 Task: Create a due date automation trigger when advanced on, on the tuesday of the week before a card is due add content with a name or a description not ending with resume at 11:00 AM.
Action: Mouse moved to (946, 299)
Screenshot: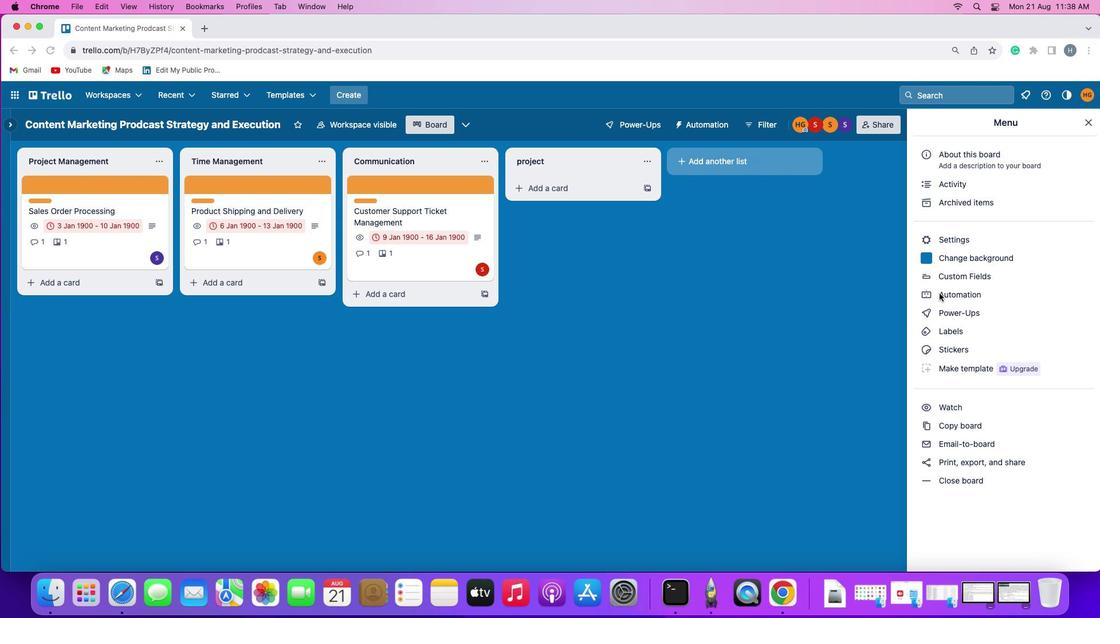 
Action: Mouse pressed left at (946, 299)
Screenshot: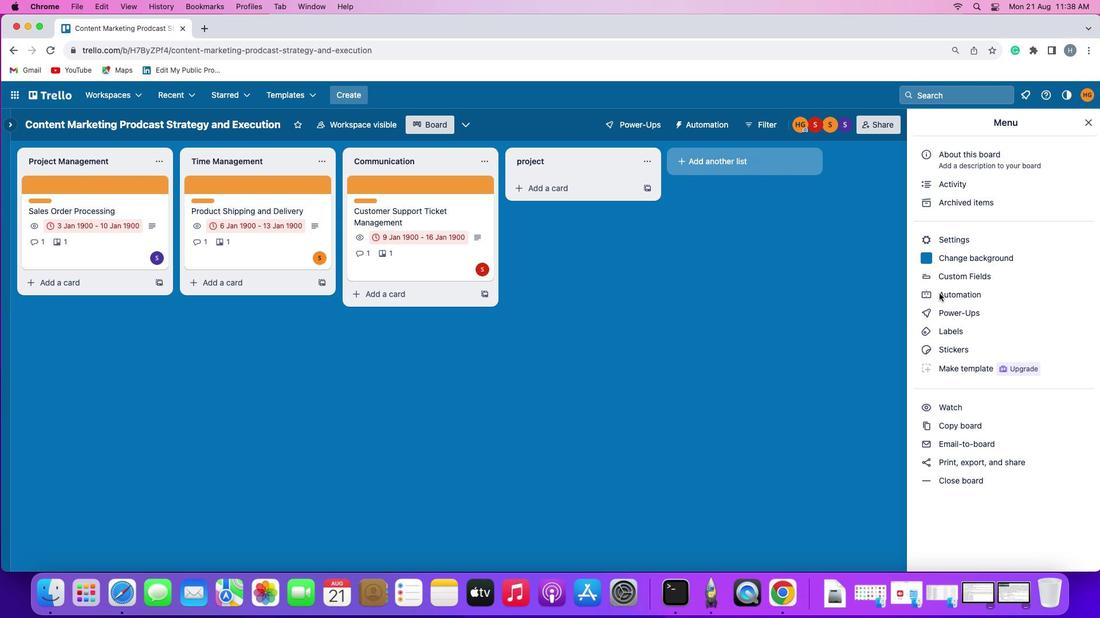 
Action: Mouse pressed left at (946, 299)
Screenshot: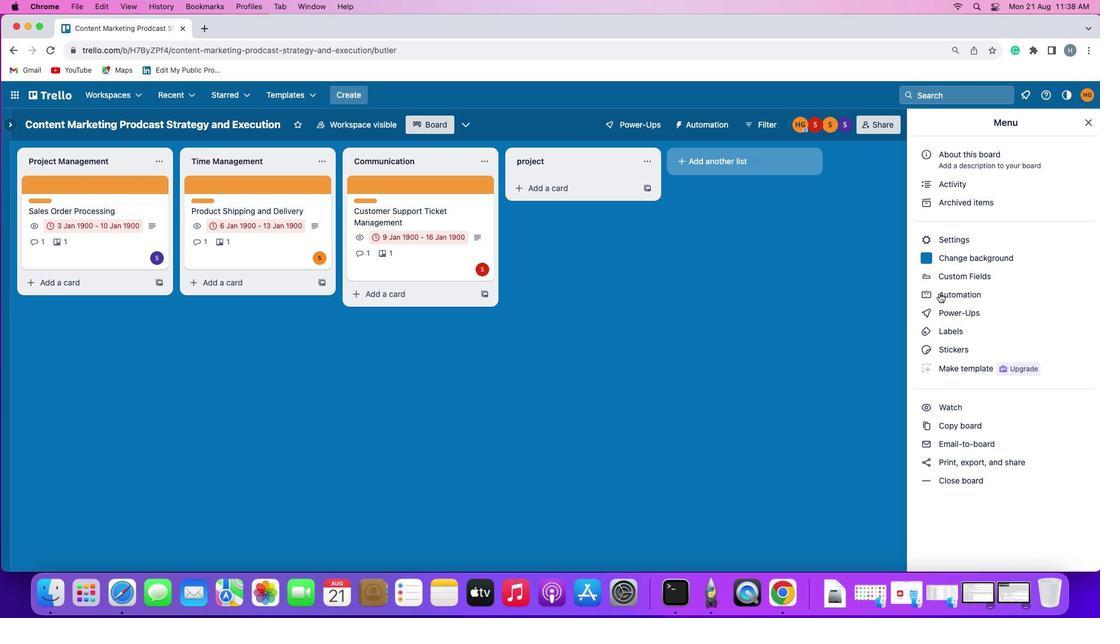 
Action: Mouse moved to (80, 281)
Screenshot: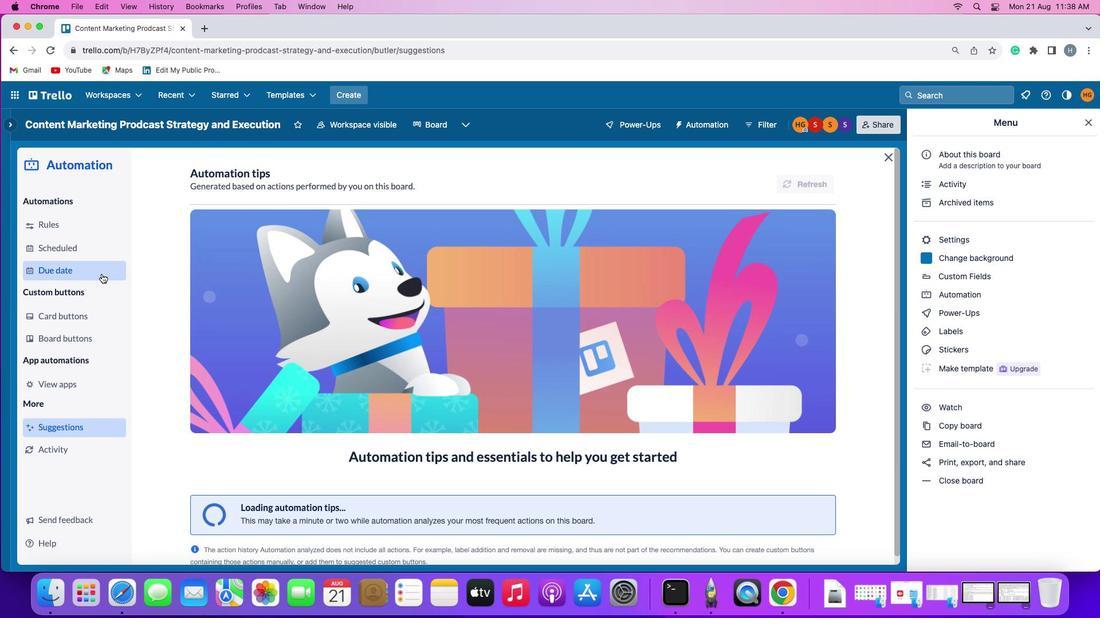 
Action: Mouse pressed left at (80, 281)
Screenshot: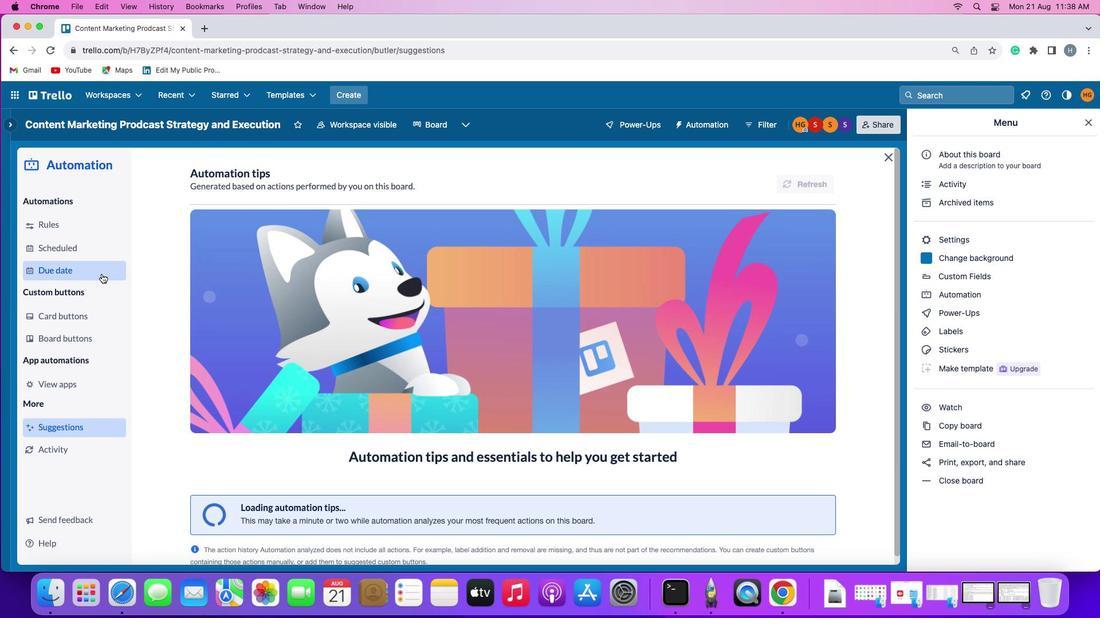 
Action: Mouse moved to (770, 193)
Screenshot: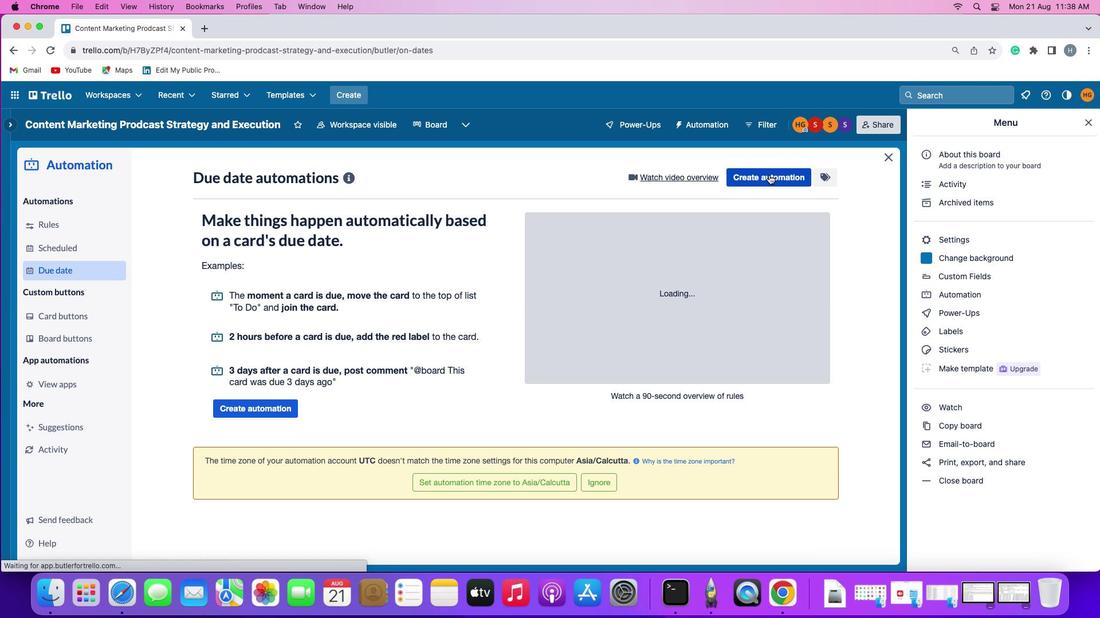 
Action: Mouse pressed left at (770, 193)
Screenshot: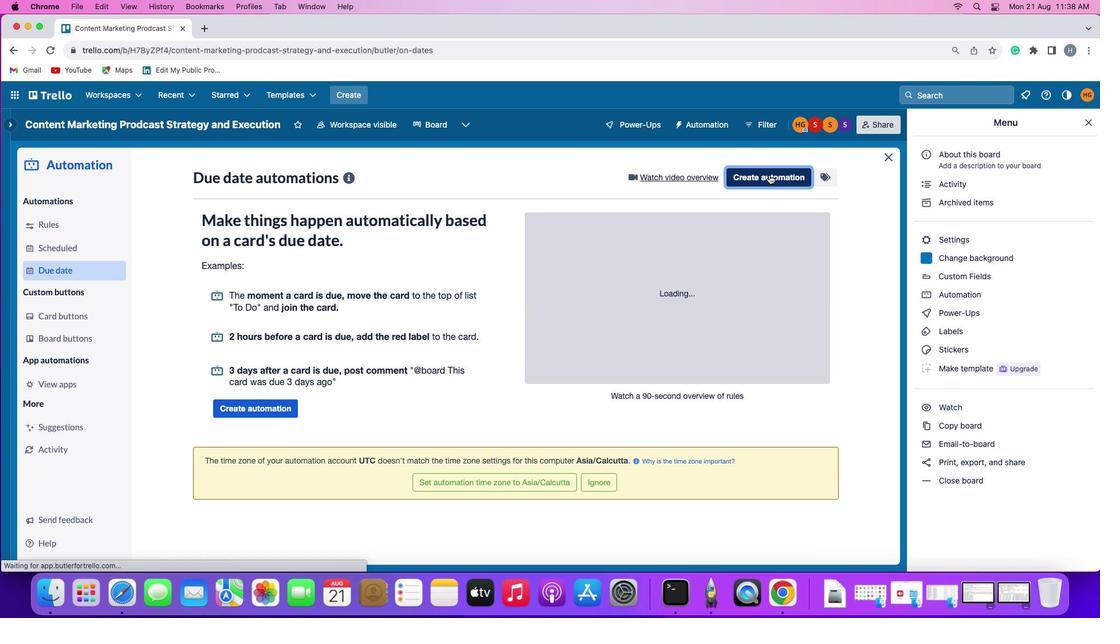 
Action: Mouse moved to (202, 287)
Screenshot: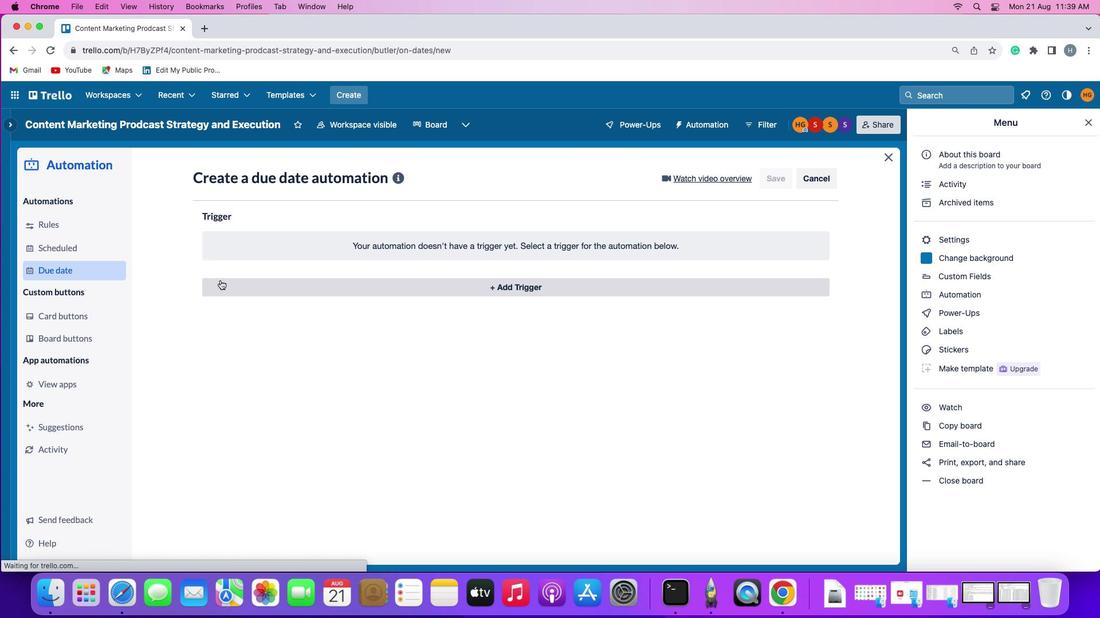 
Action: Mouse pressed left at (202, 287)
Screenshot: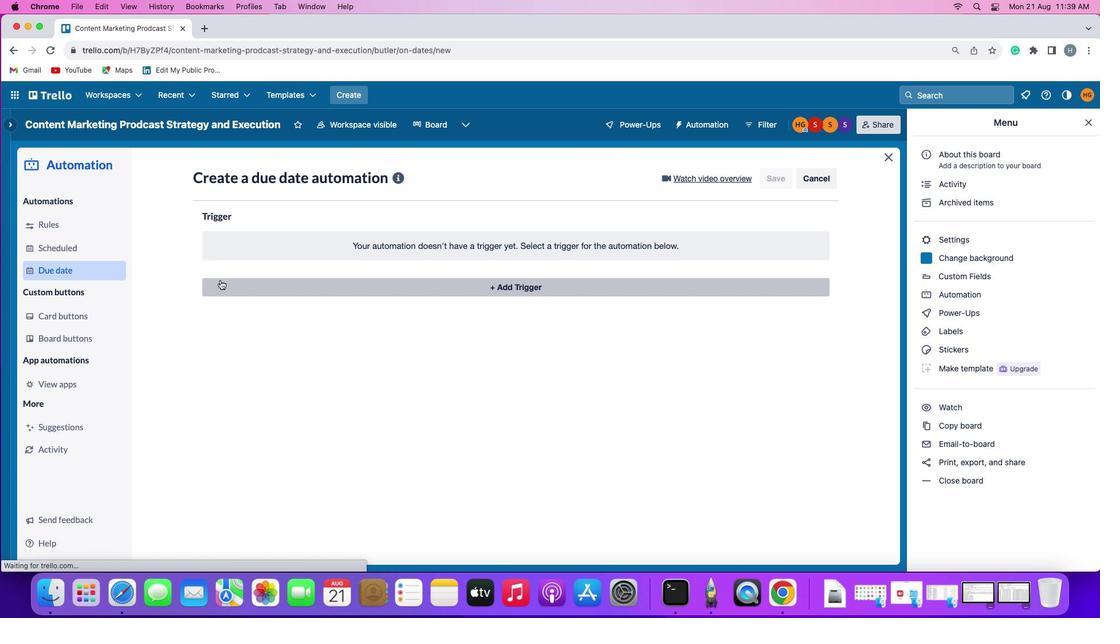
Action: Mouse moved to (242, 481)
Screenshot: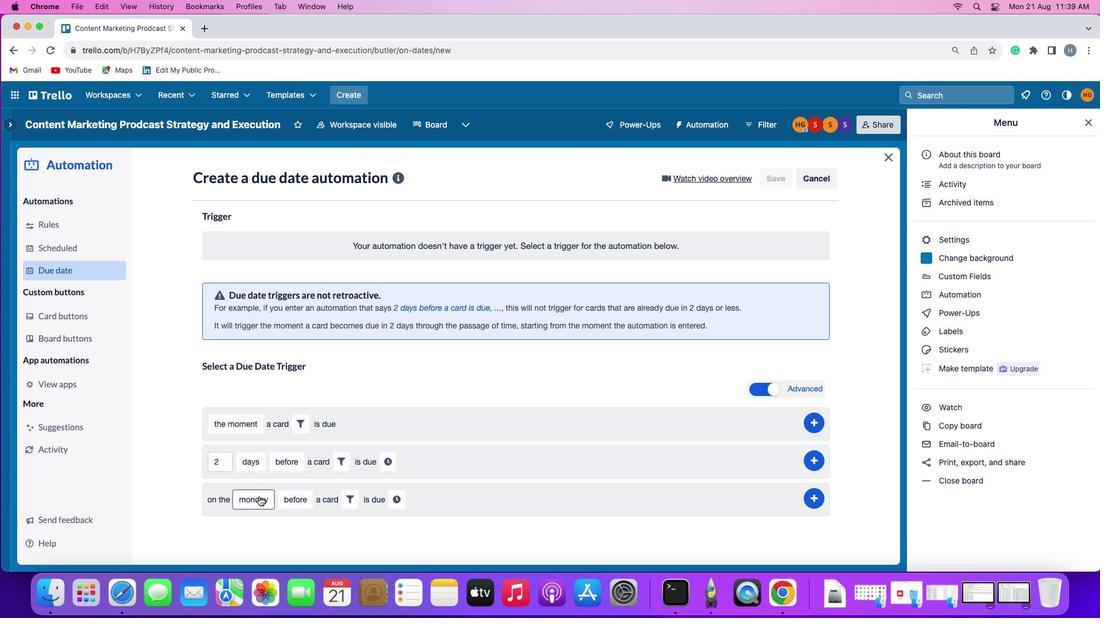 
Action: Mouse pressed left at (242, 481)
Screenshot: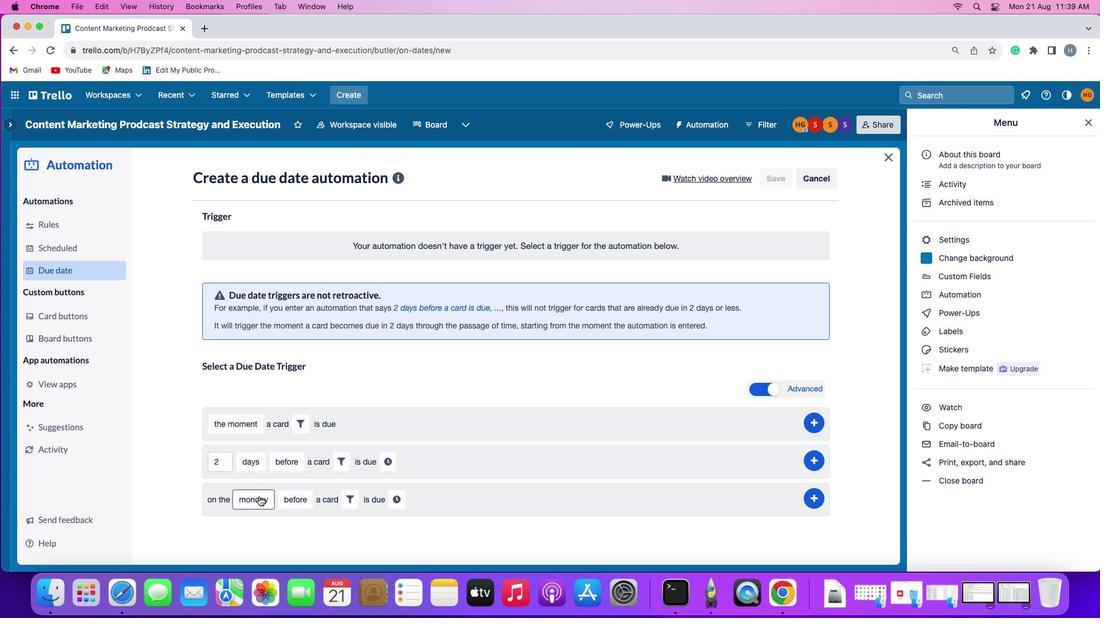 
Action: Mouse moved to (258, 365)
Screenshot: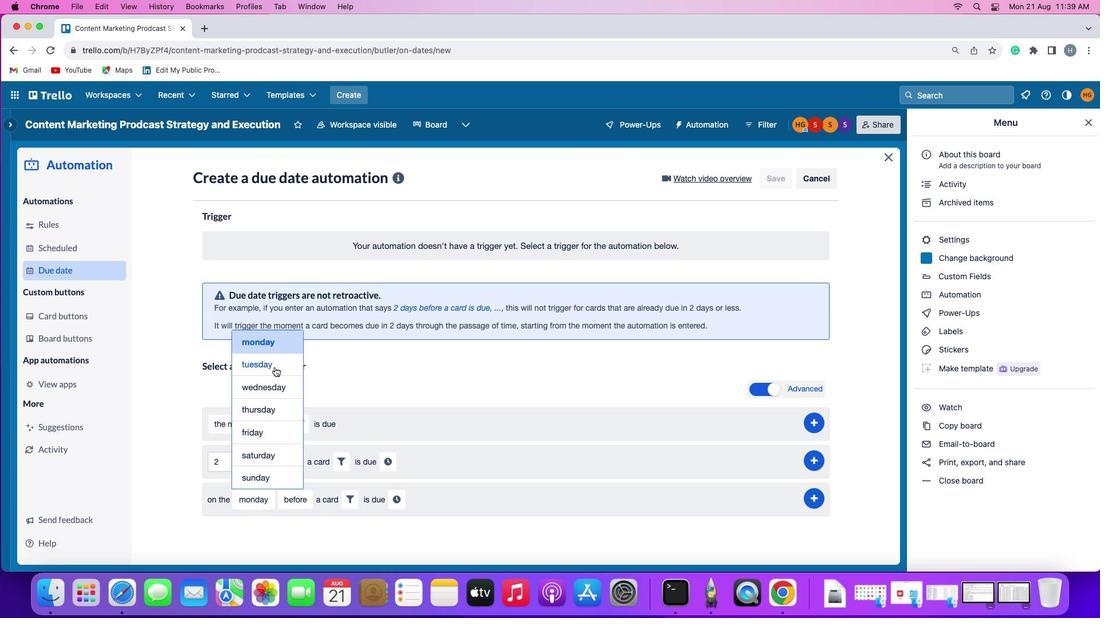 
Action: Mouse pressed left at (258, 365)
Screenshot: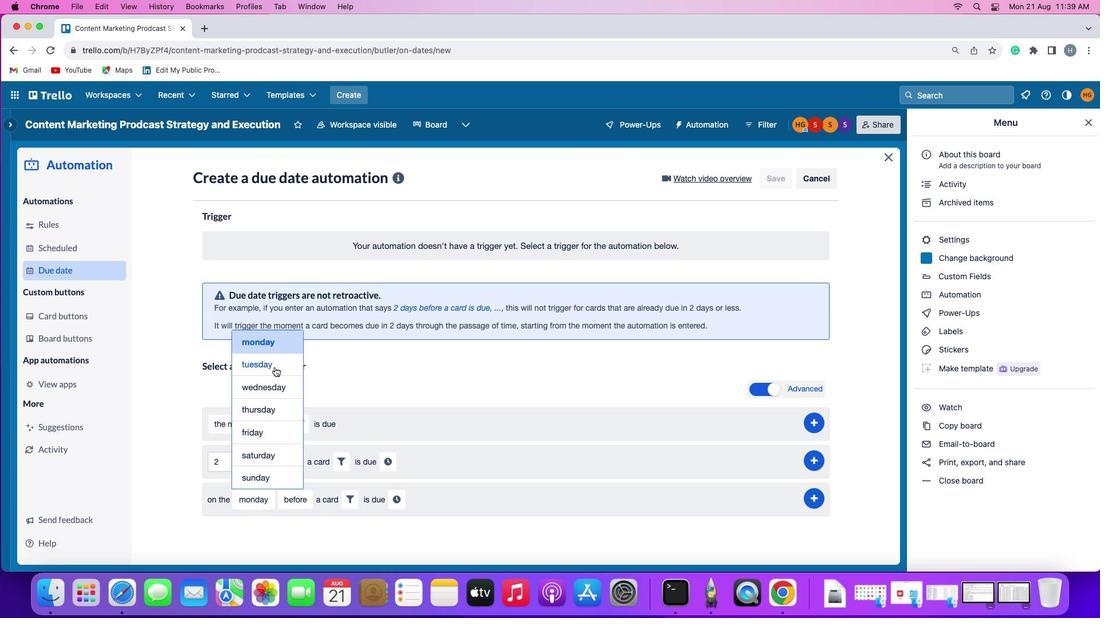 
Action: Mouse moved to (284, 491)
Screenshot: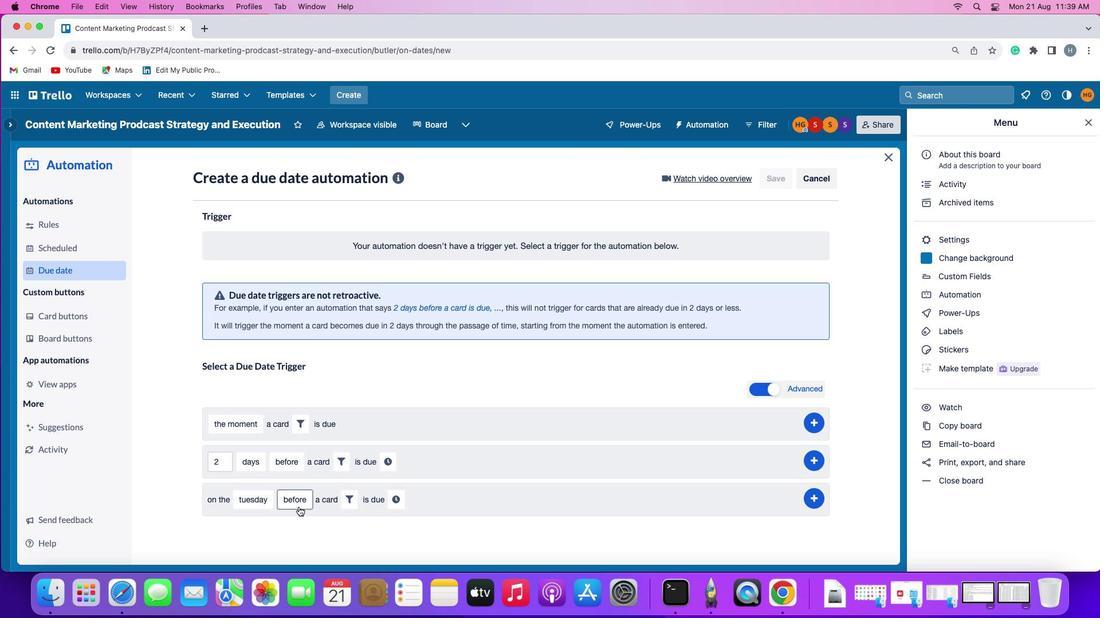 
Action: Mouse pressed left at (284, 491)
Screenshot: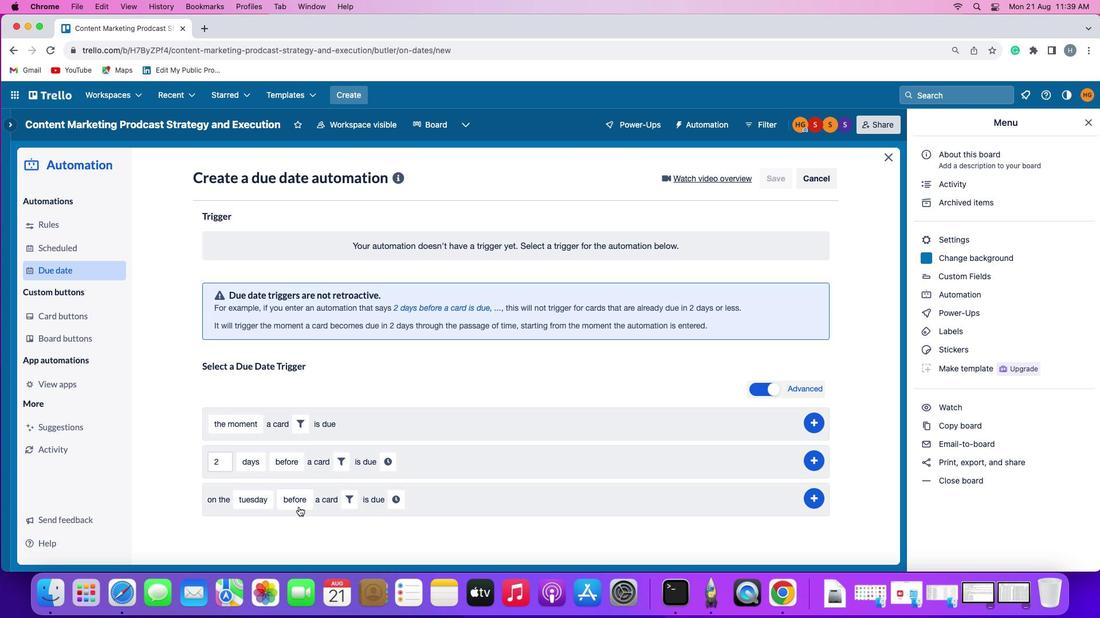 
Action: Mouse moved to (291, 466)
Screenshot: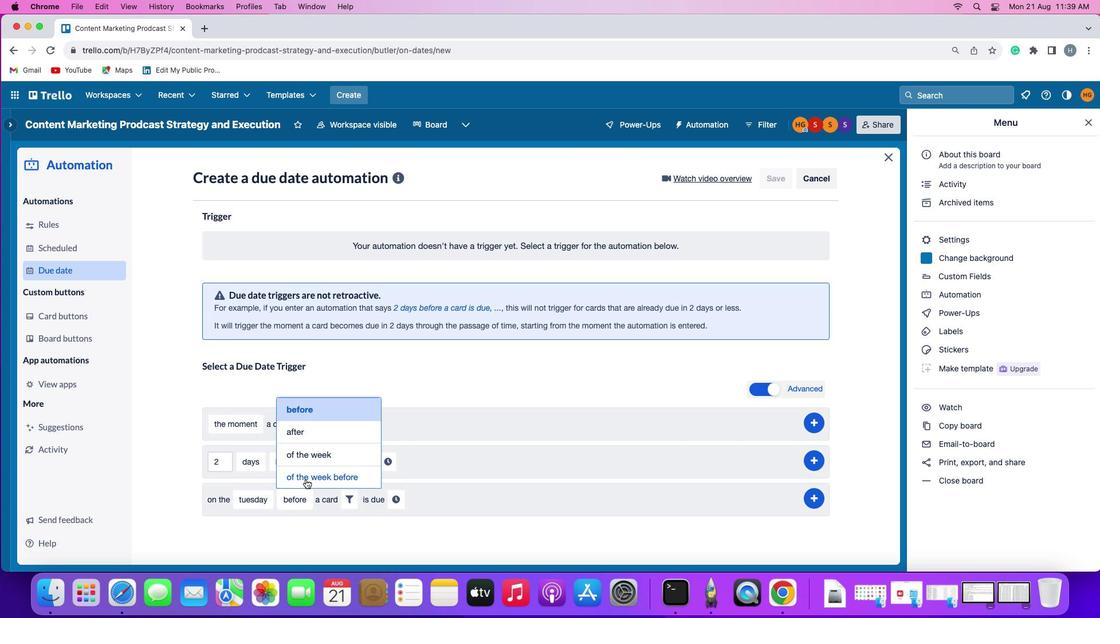 
Action: Mouse pressed left at (291, 466)
Screenshot: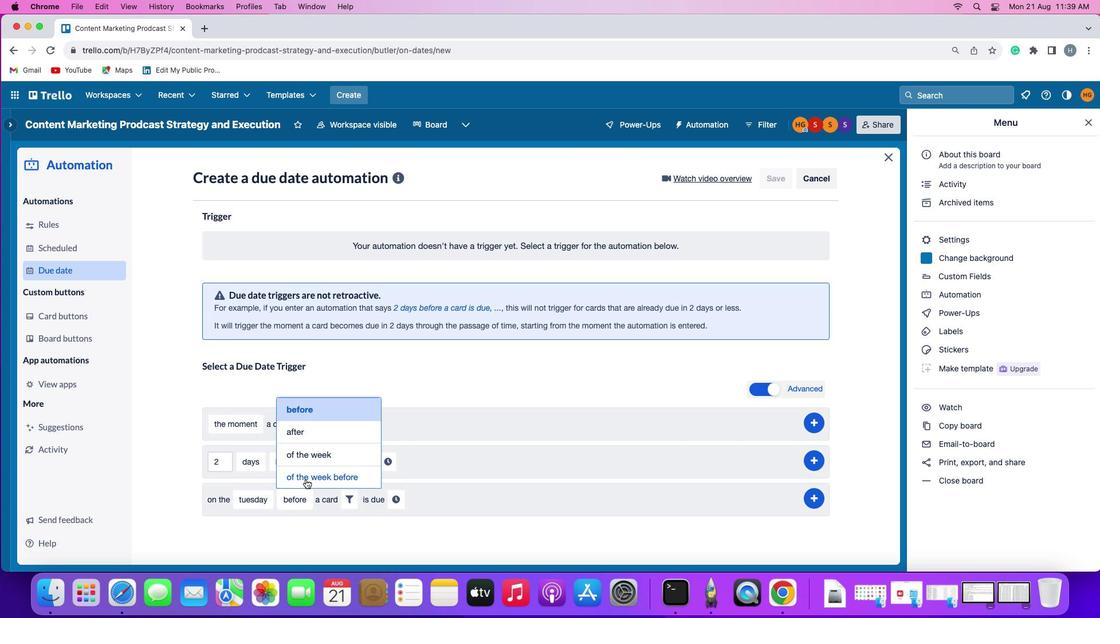
Action: Mouse moved to (378, 483)
Screenshot: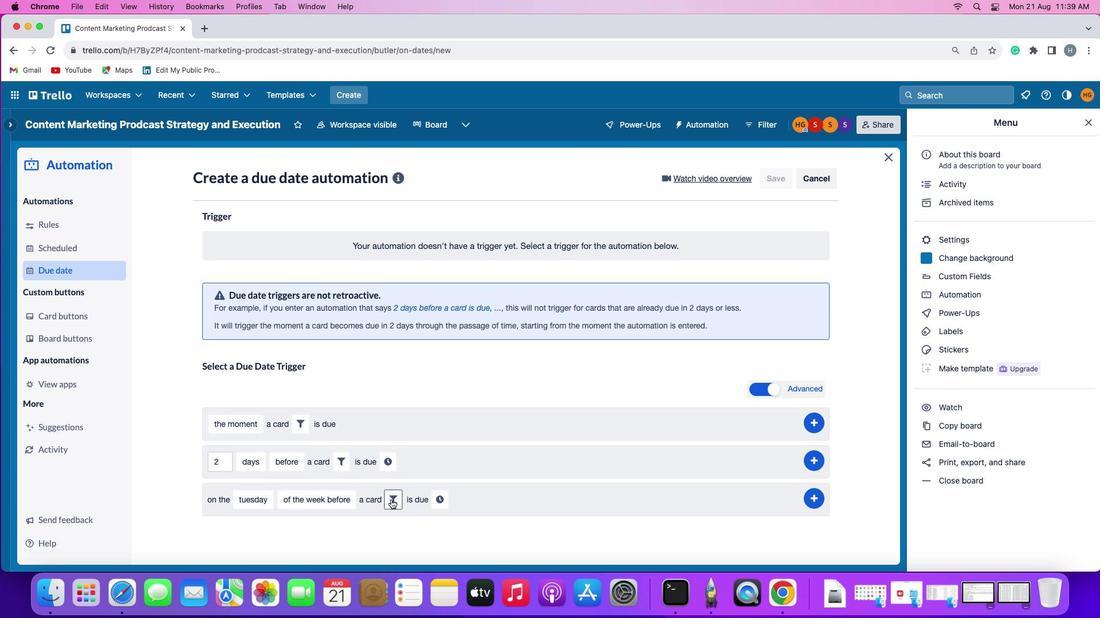 
Action: Mouse pressed left at (378, 483)
Screenshot: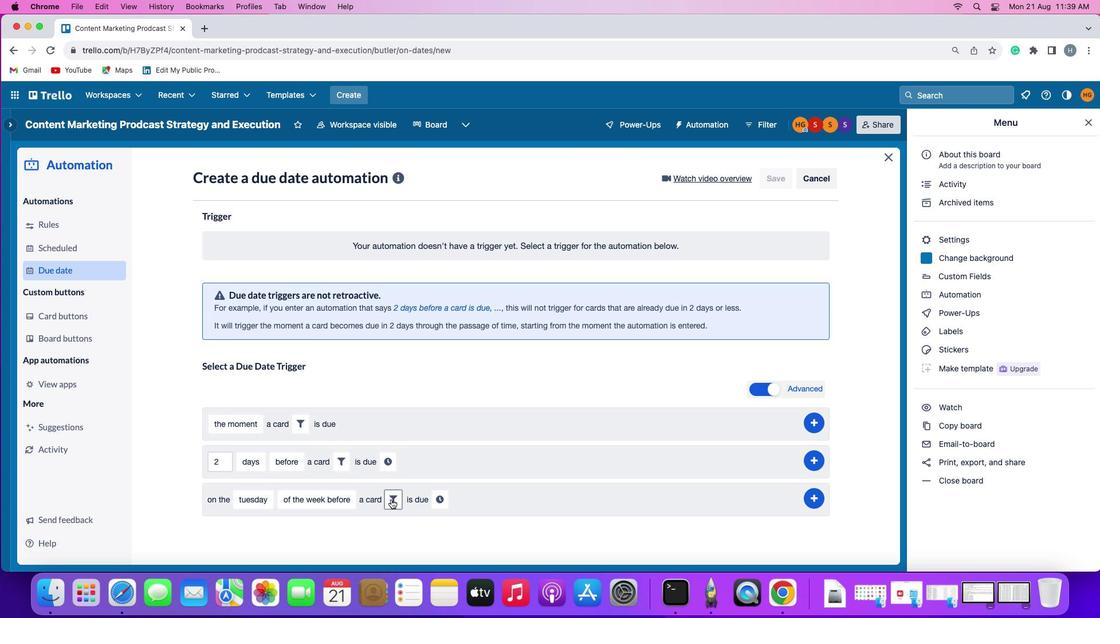 
Action: Mouse moved to (531, 515)
Screenshot: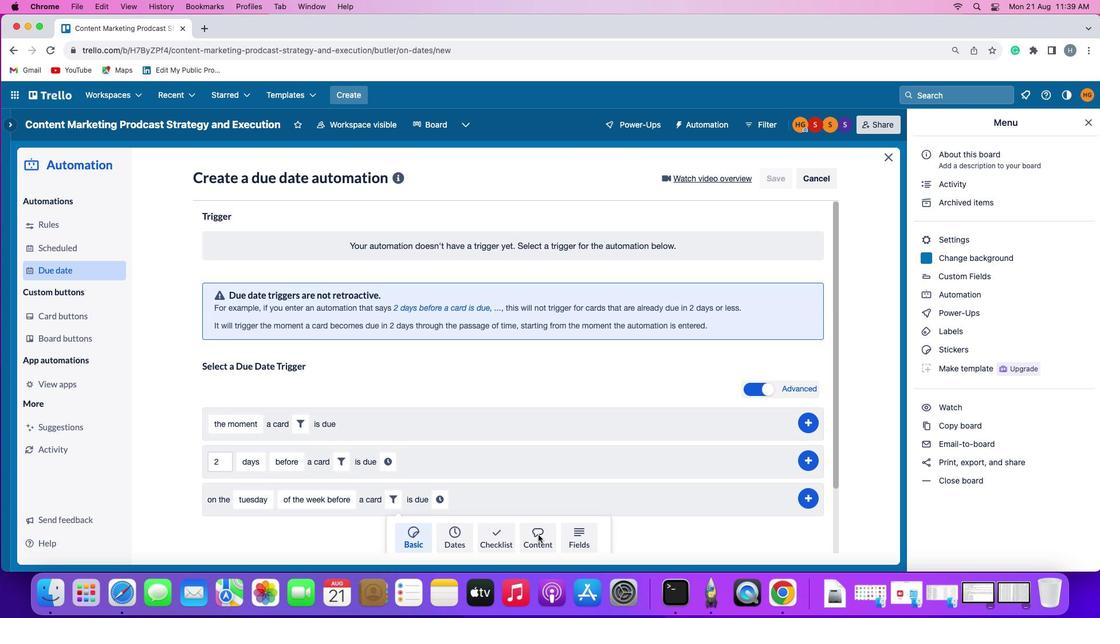 
Action: Mouse pressed left at (531, 515)
Screenshot: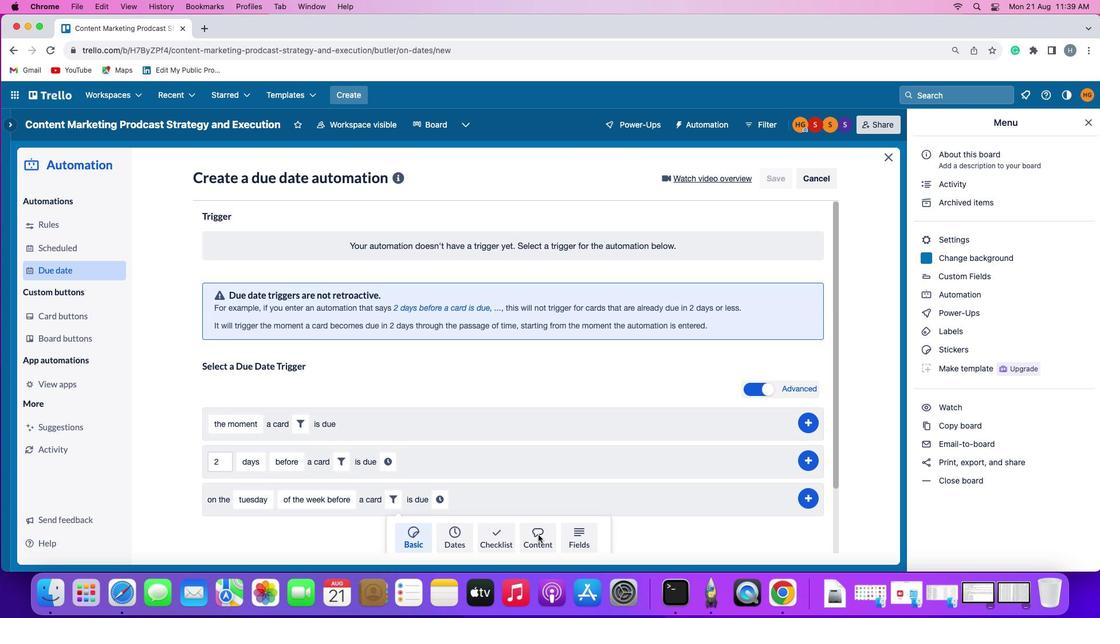 
Action: Mouse moved to (288, 512)
Screenshot: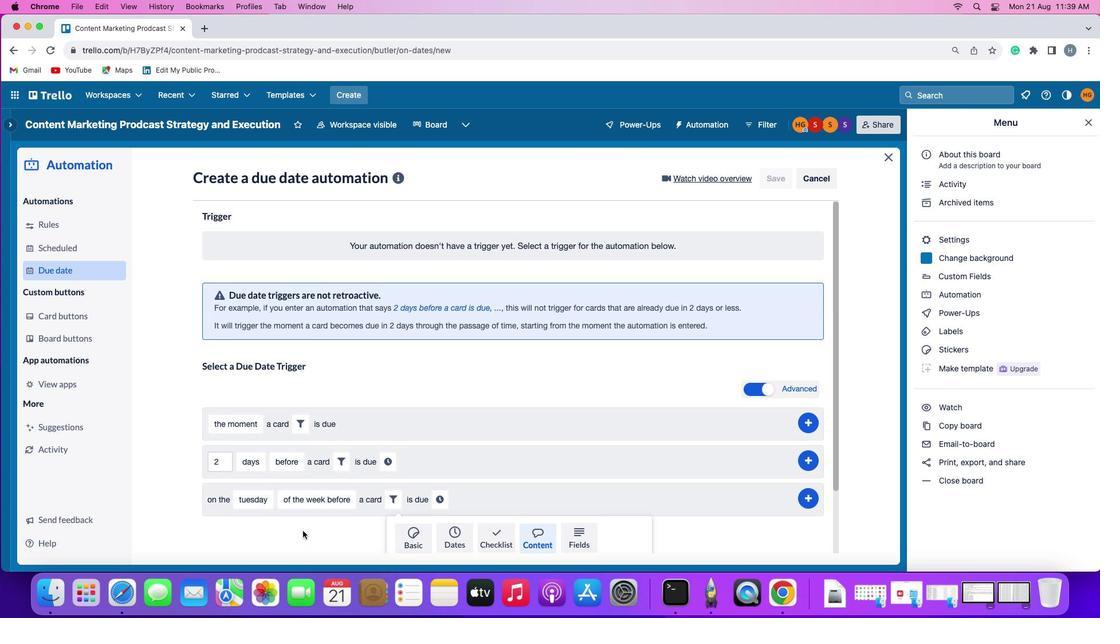 
Action: Mouse scrolled (288, 512) with delta (-24, 36)
Screenshot: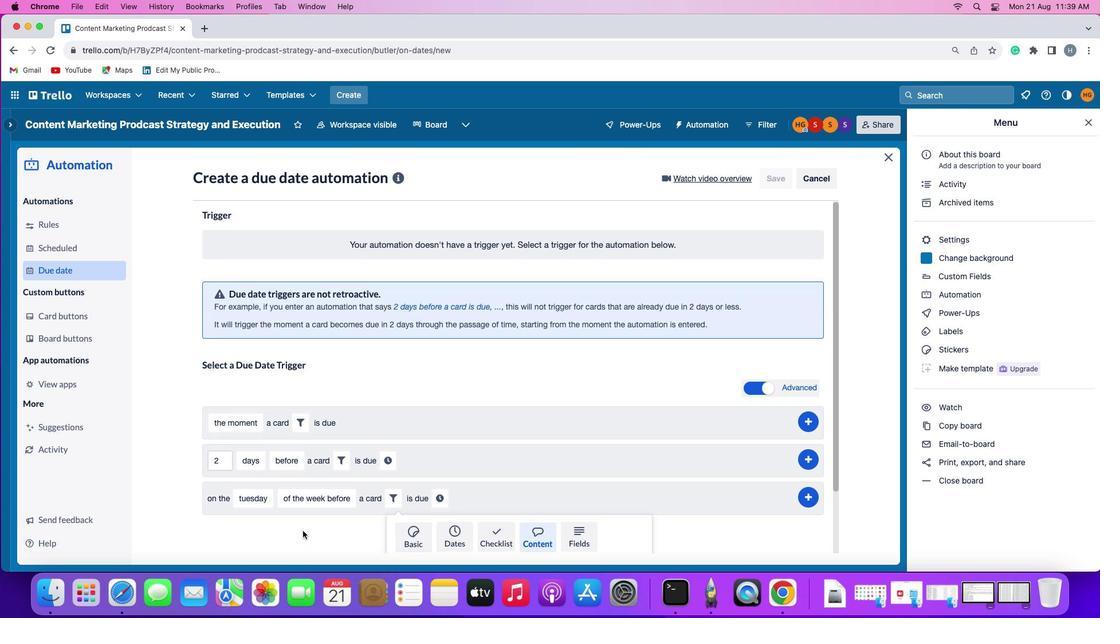 
Action: Mouse scrolled (288, 512) with delta (-24, 36)
Screenshot: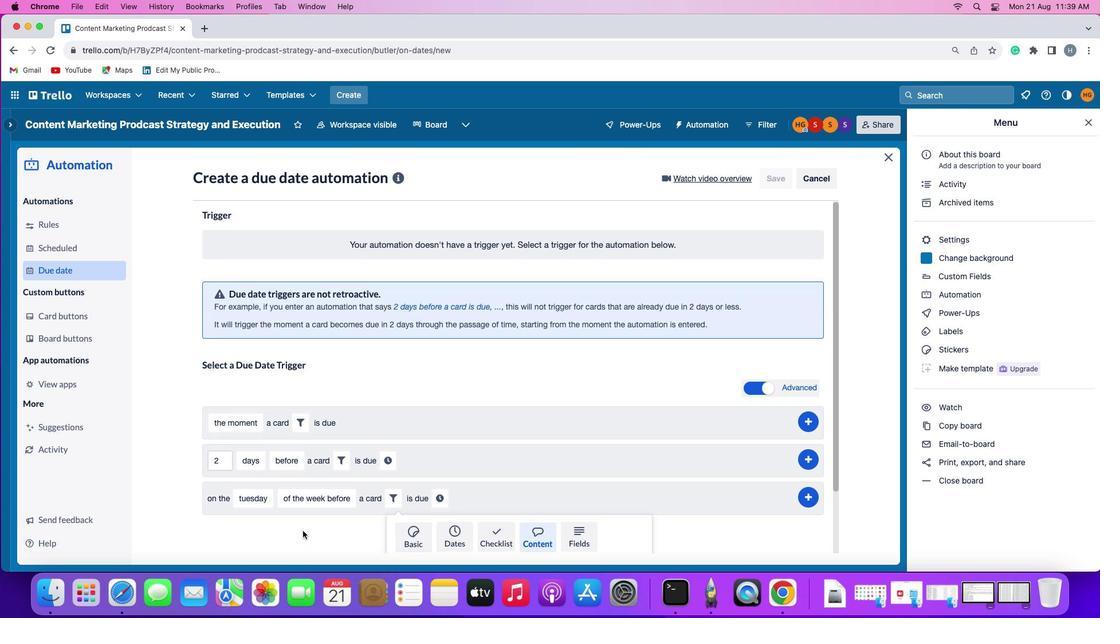 
Action: Mouse scrolled (288, 512) with delta (-24, 34)
Screenshot: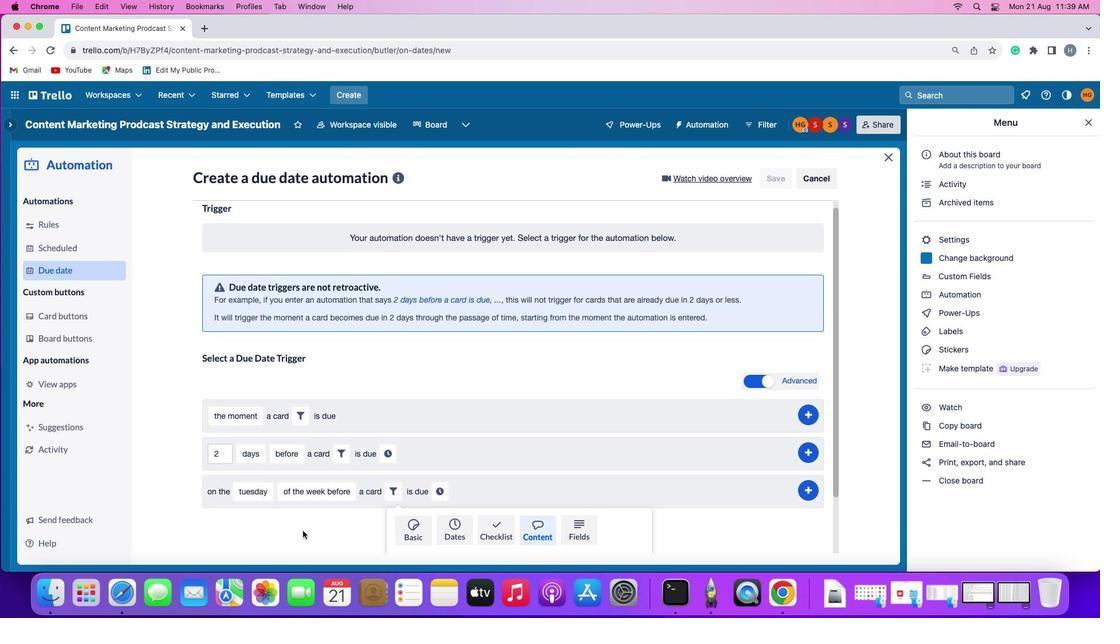 
Action: Mouse scrolled (288, 512) with delta (-24, 34)
Screenshot: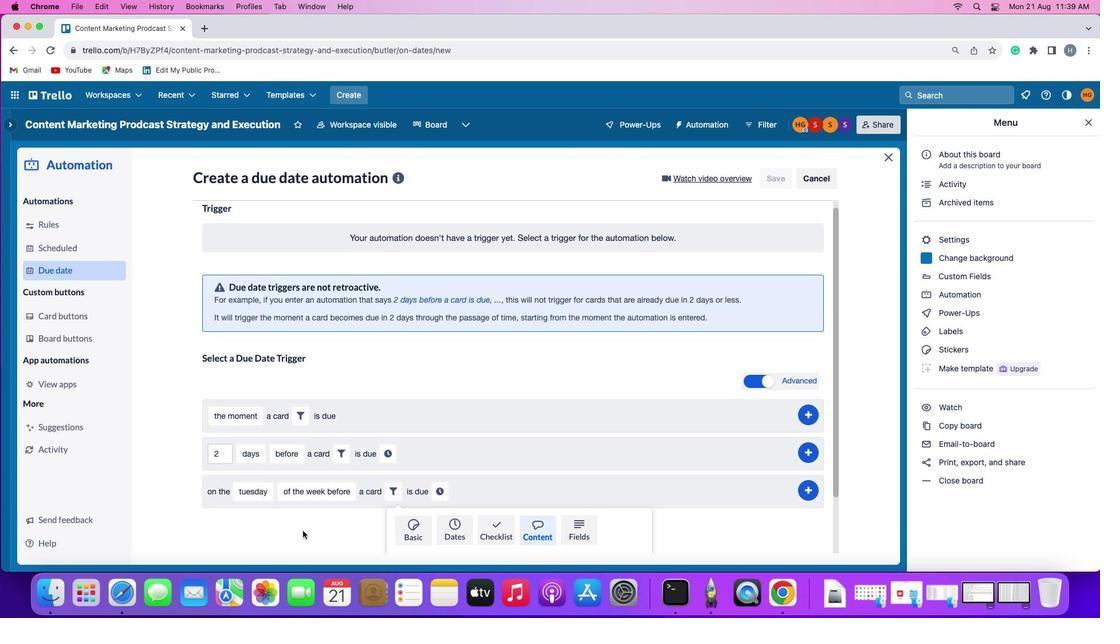 
Action: Mouse scrolled (288, 512) with delta (-24, 33)
Screenshot: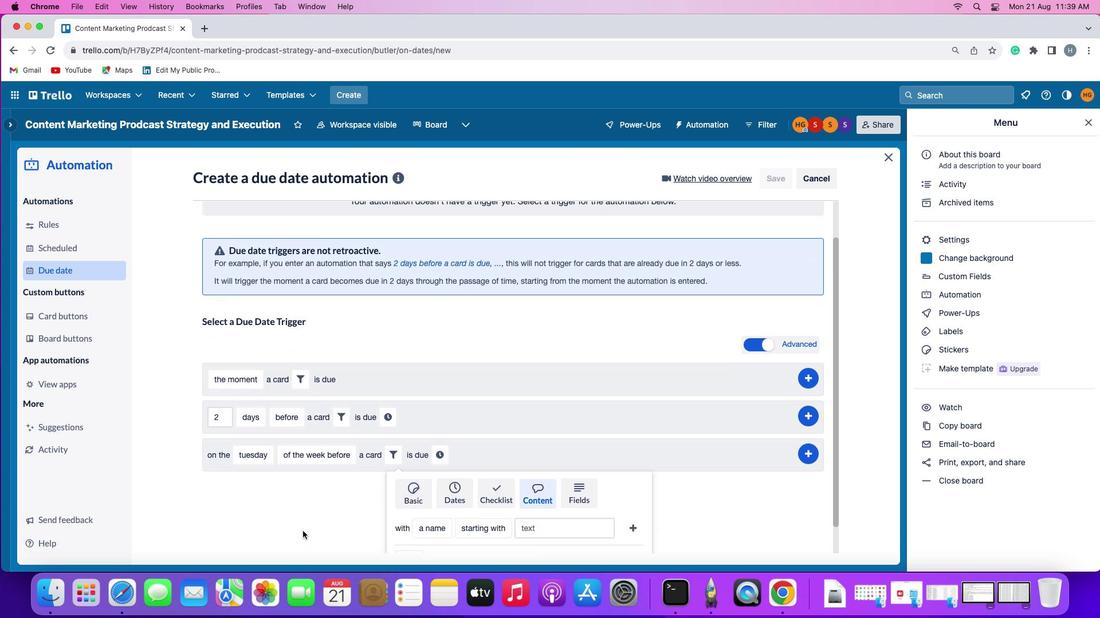 
Action: Mouse moved to (419, 482)
Screenshot: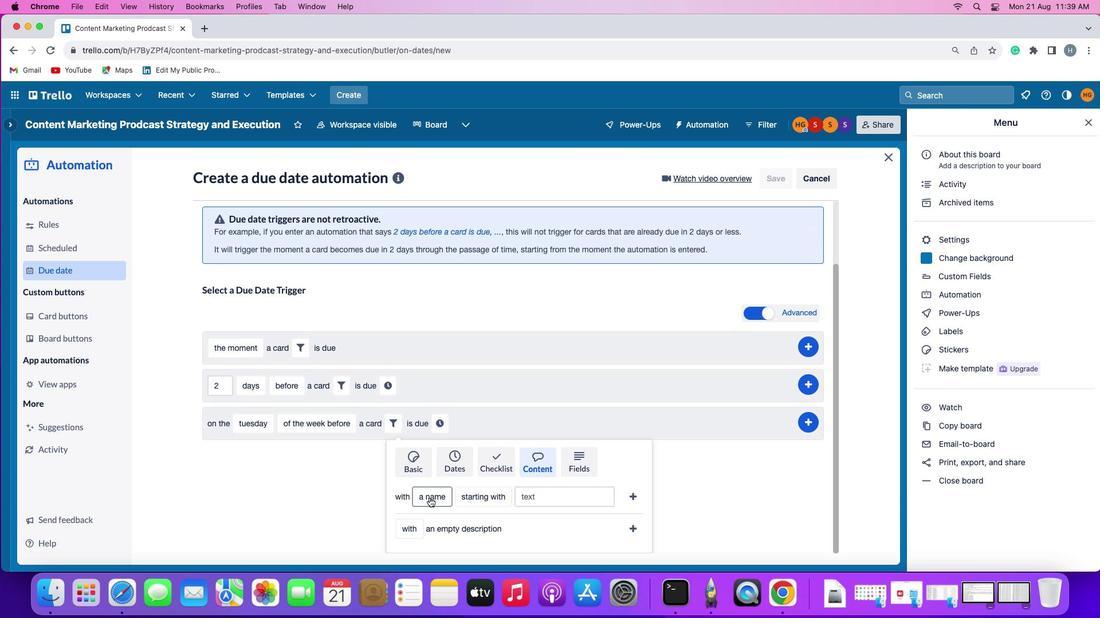 
Action: Mouse pressed left at (419, 482)
Screenshot: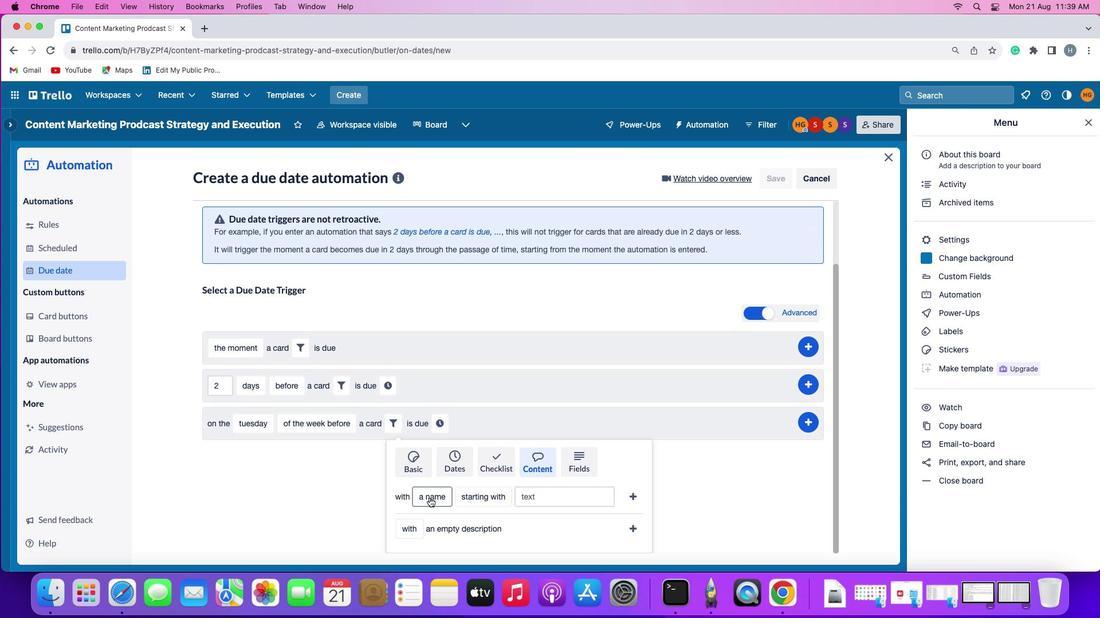 
Action: Mouse moved to (424, 465)
Screenshot: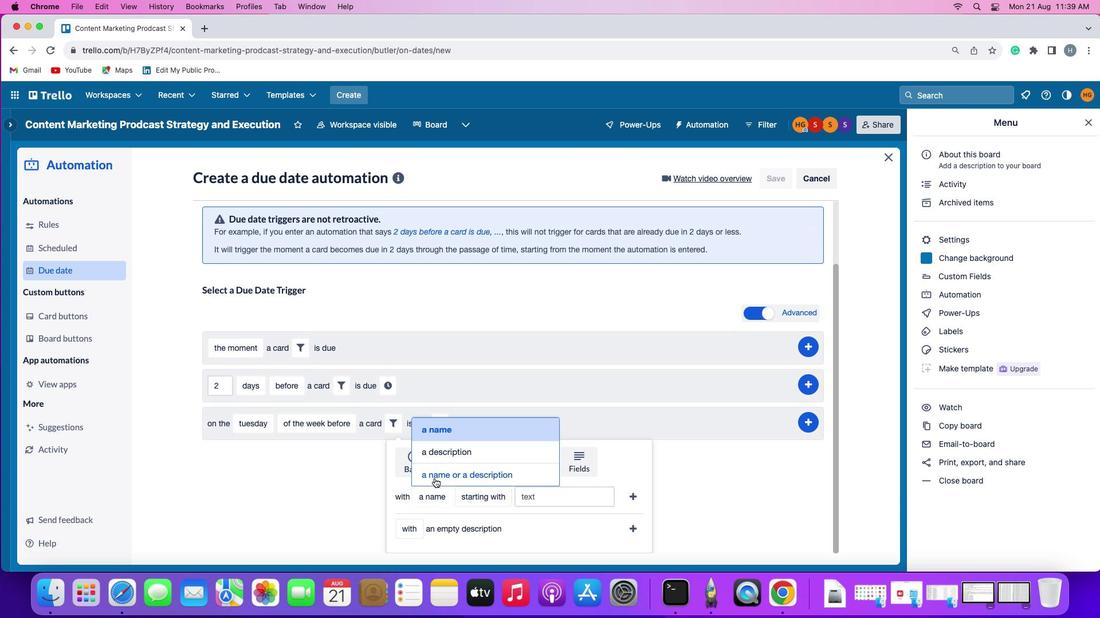 
Action: Mouse pressed left at (424, 465)
Screenshot: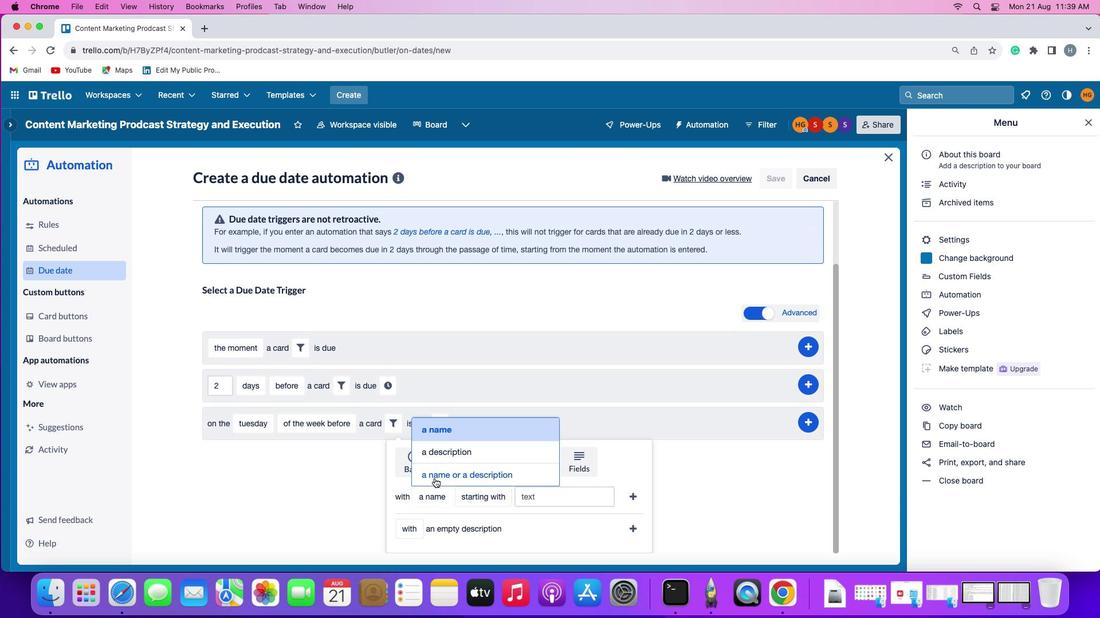 
Action: Mouse moved to (516, 482)
Screenshot: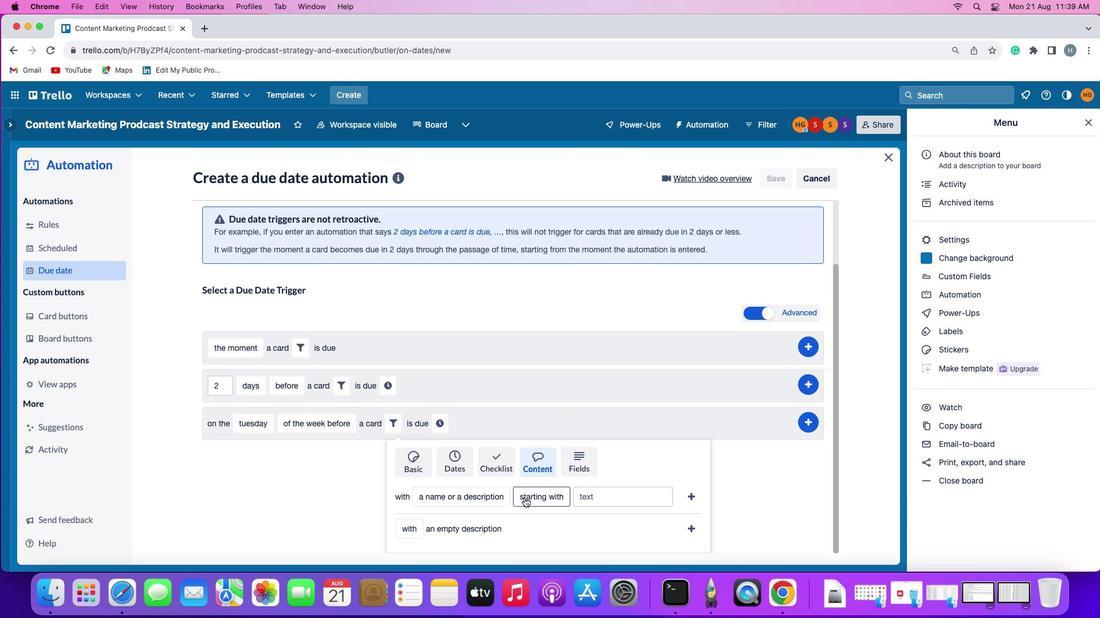 
Action: Mouse pressed left at (516, 482)
Screenshot: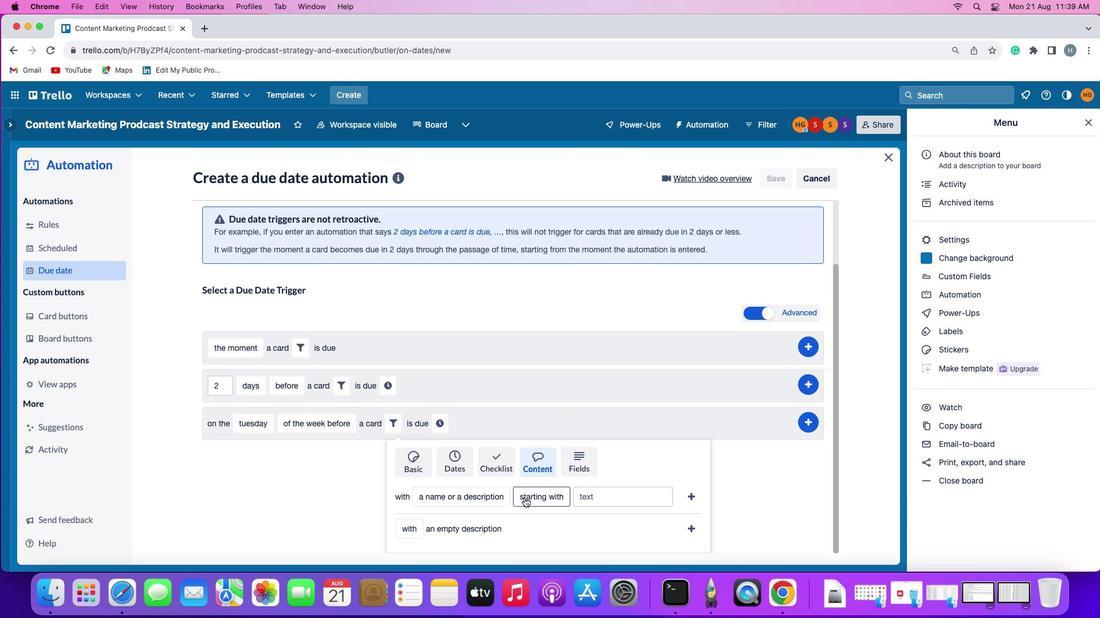 
Action: Mouse moved to (533, 439)
Screenshot: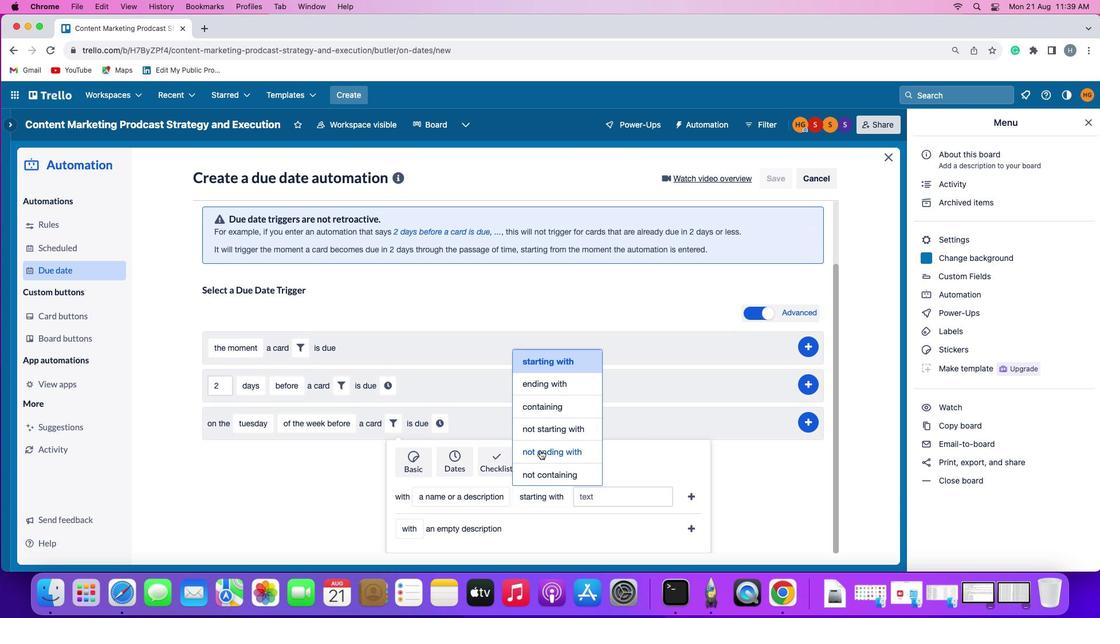 
Action: Mouse pressed left at (533, 439)
Screenshot: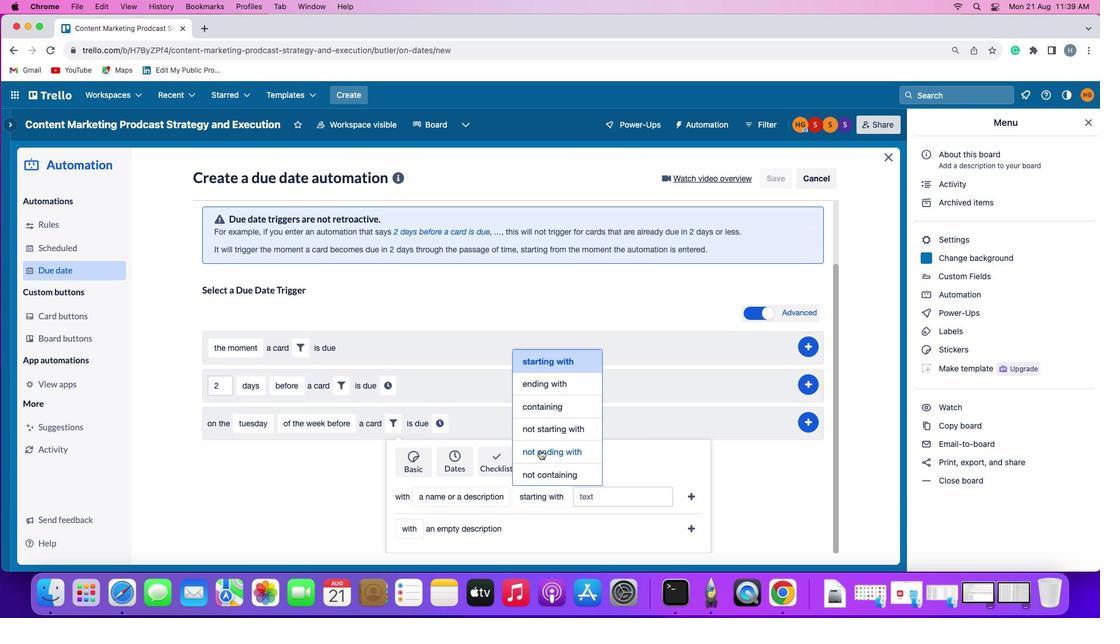 
Action: Mouse moved to (605, 478)
Screenshot: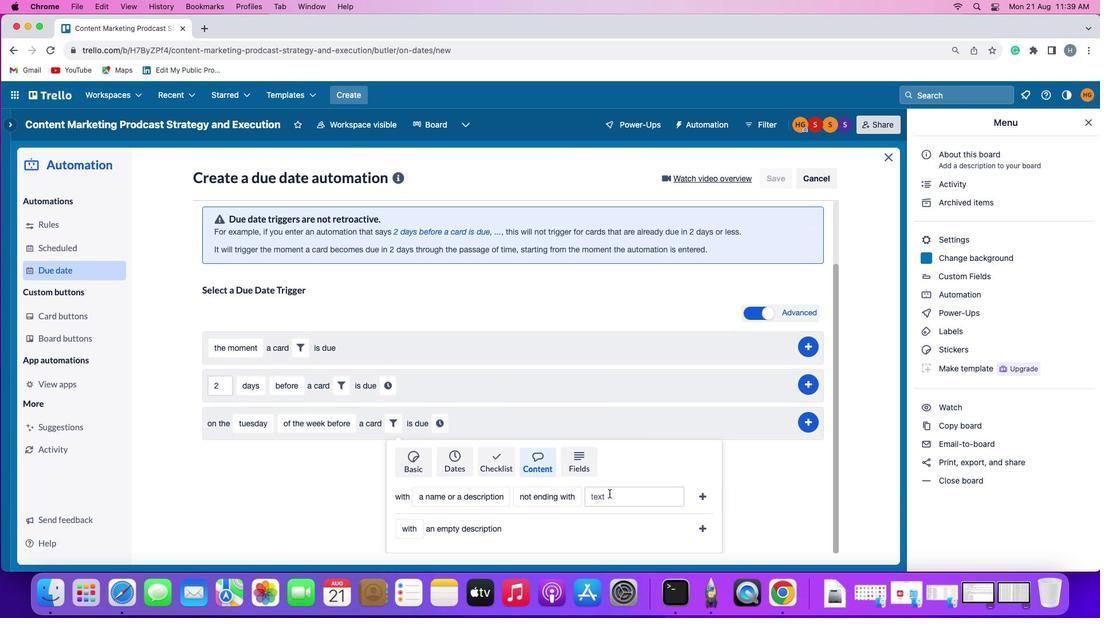 
Action: Mouse pressed left at (605, 478)
Screenshot: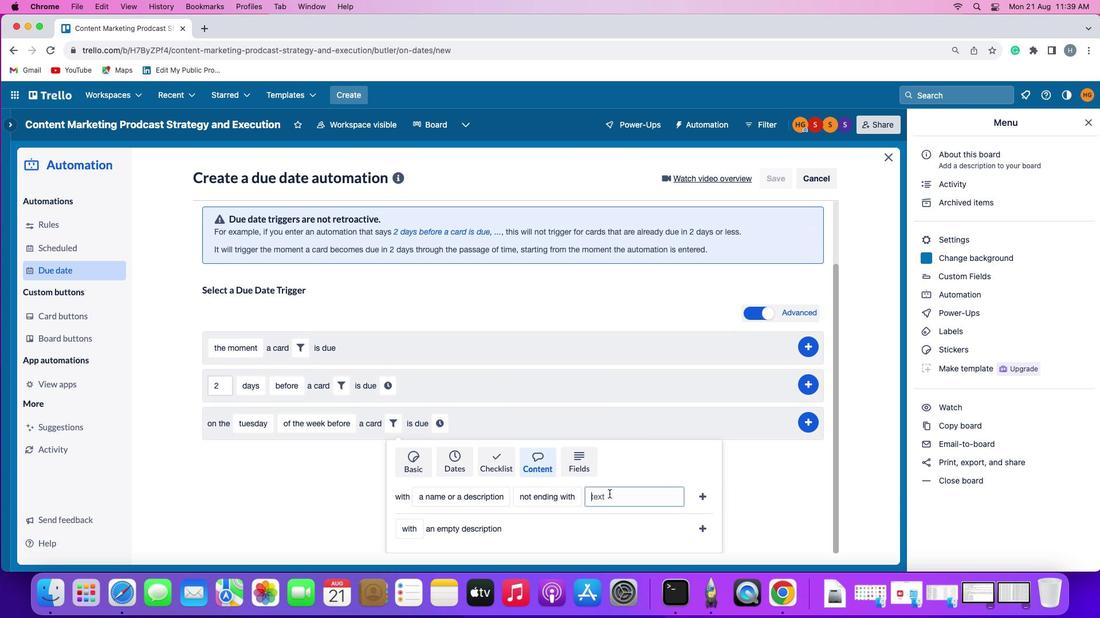
Action: Mouse moved to (531, 523)
Screenshot: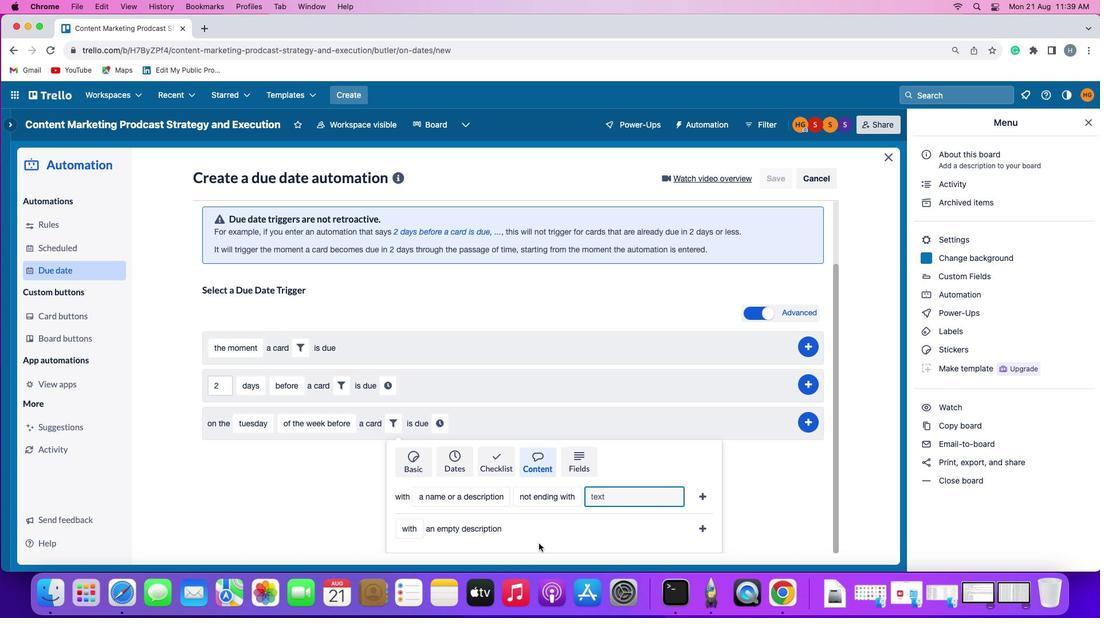 
Action: Key pressed 'r''e''s''u''m''e'
Screenshot: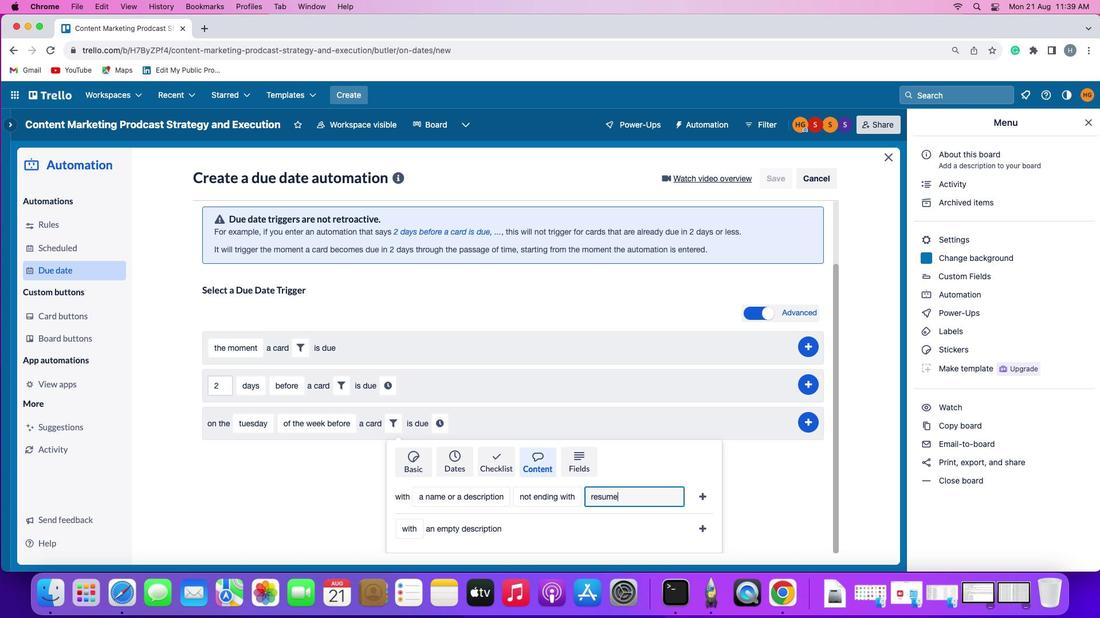 
Action: Mouse moved to (696, 476)
Screenshot: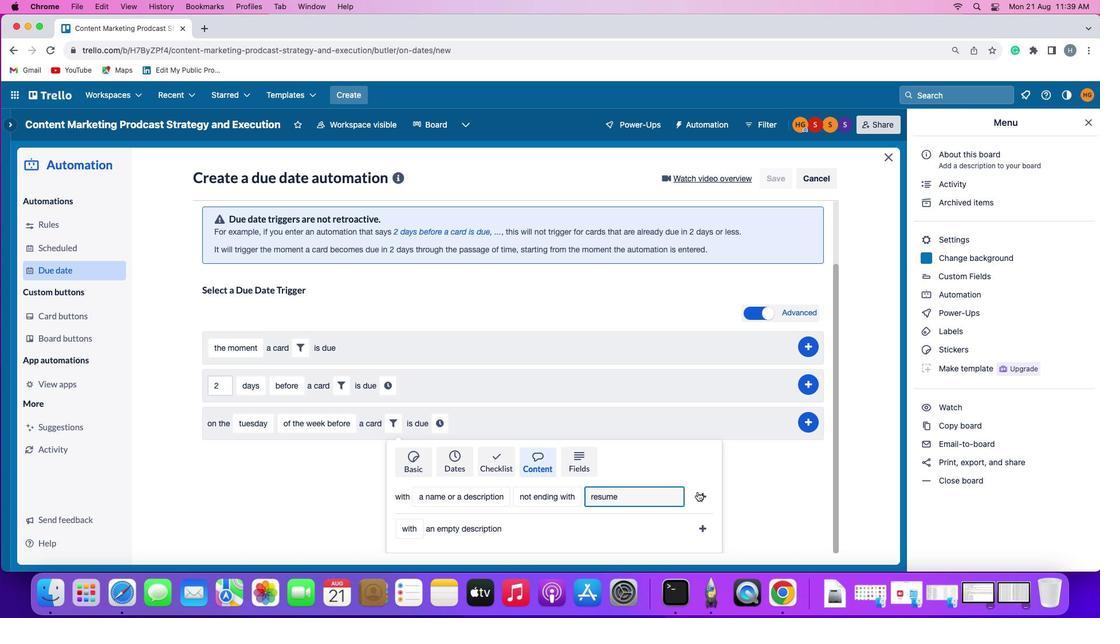 
Action: Mouse pressed left at (696, 476)
Screenshot: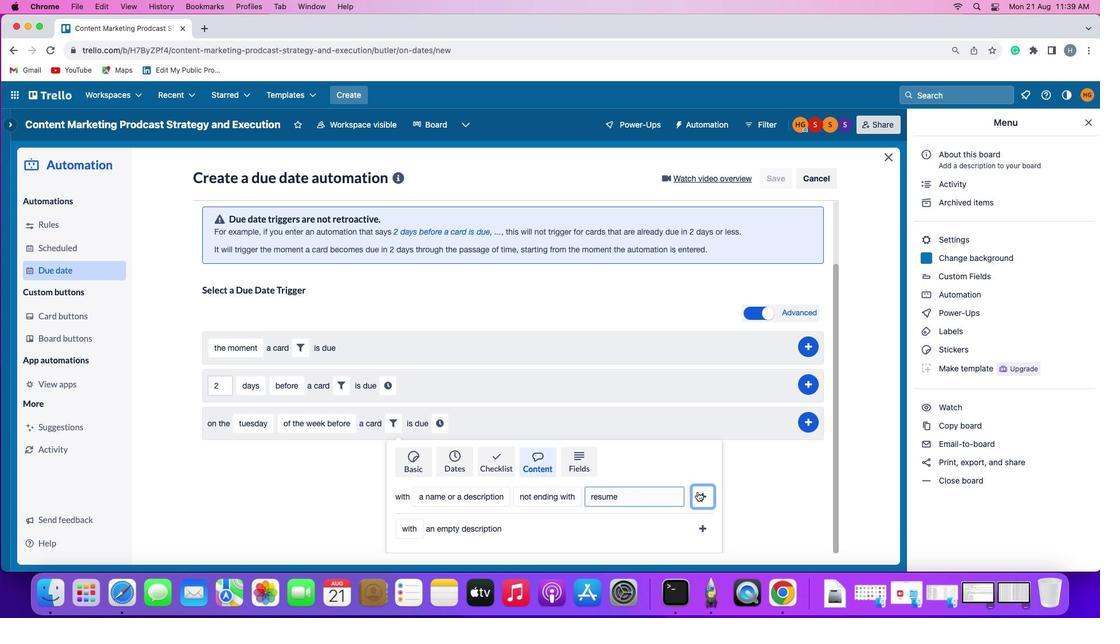 
Action: Mouse moved to (662, 481)
Screenshot: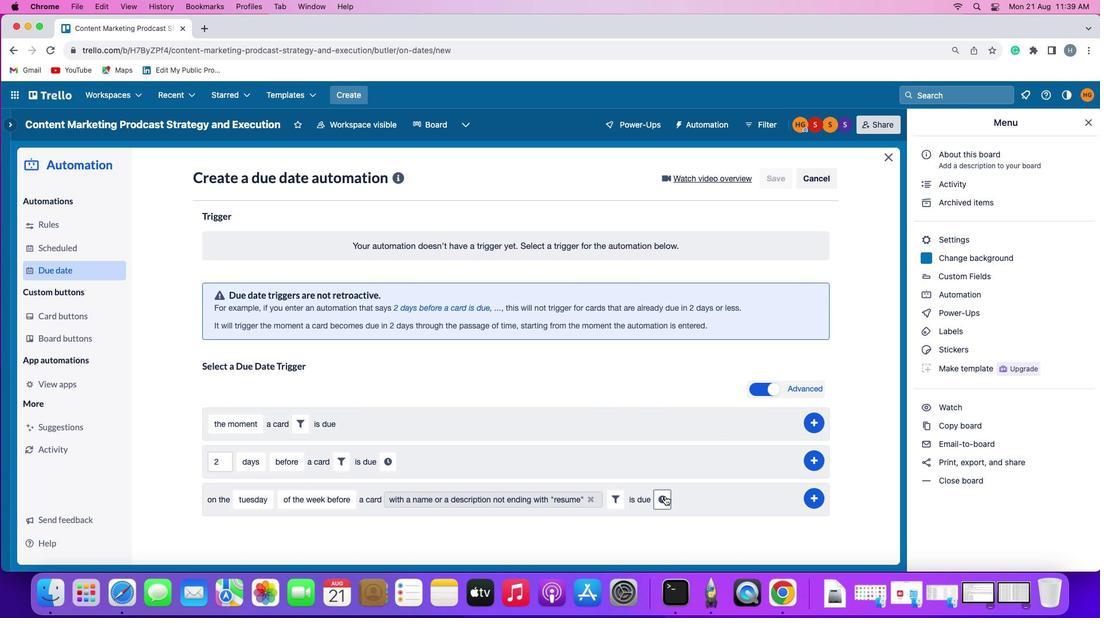 
Action: Mouse pressed left at (662, 481)
Screenshot: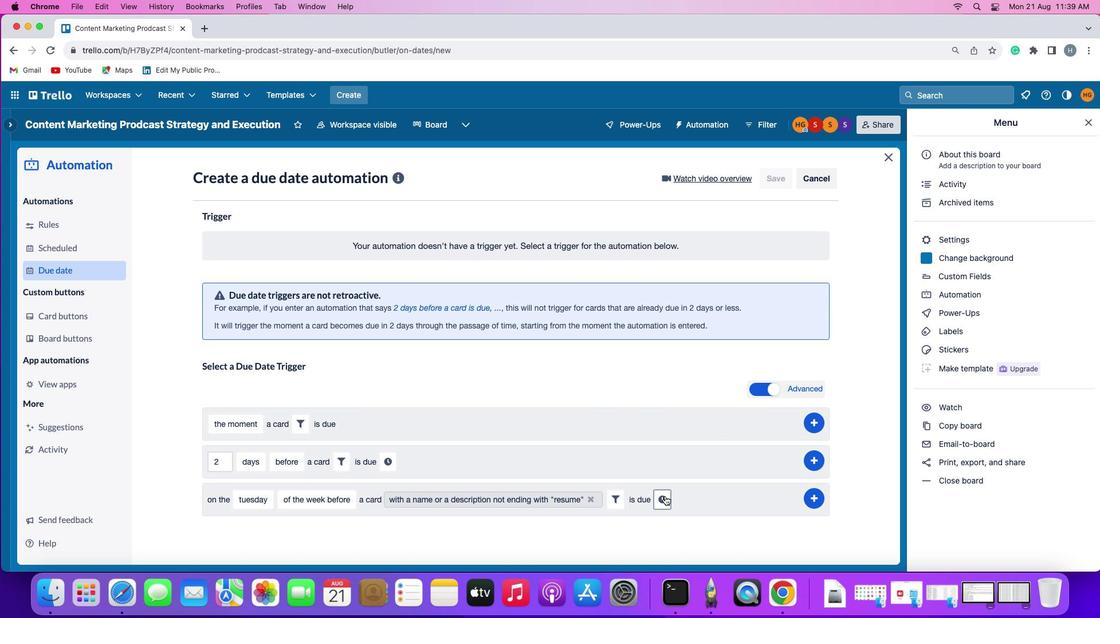 
Action: Mouse moved to (713, 485)
Screenshot: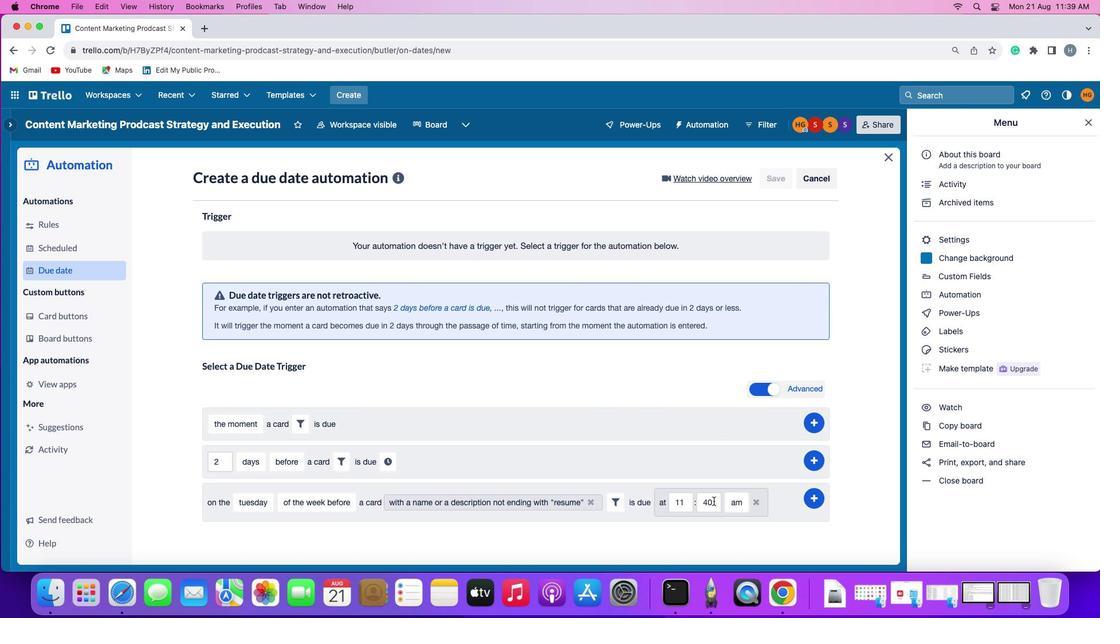 
Action: Mouse pressed left at (713, 485)
Screenshot: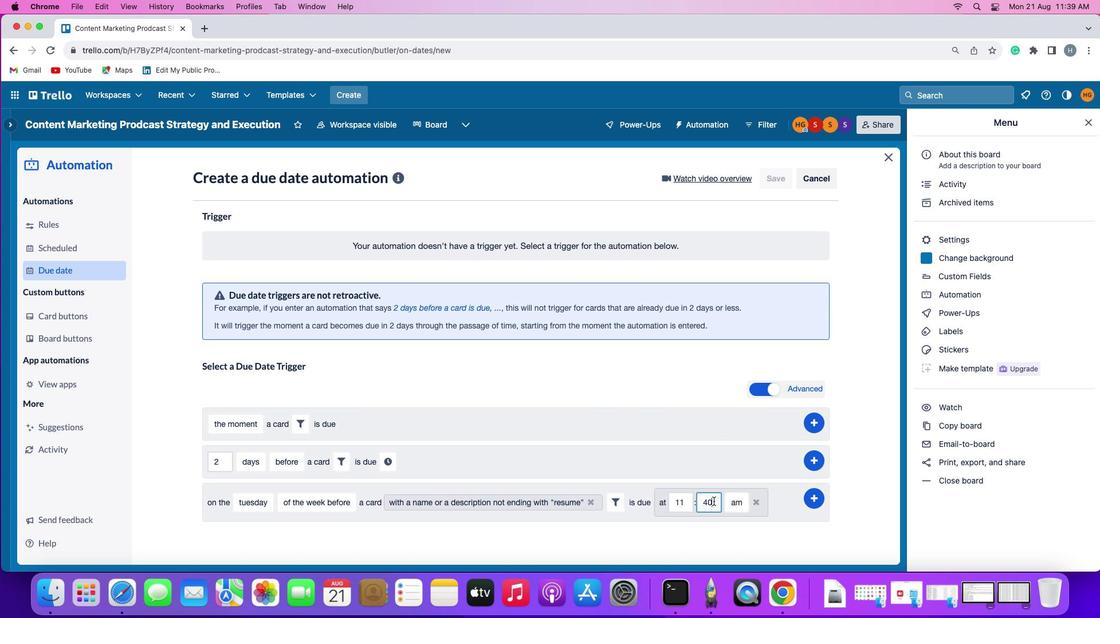 
Action: Mouse moved to (713, 484)
Screenshot: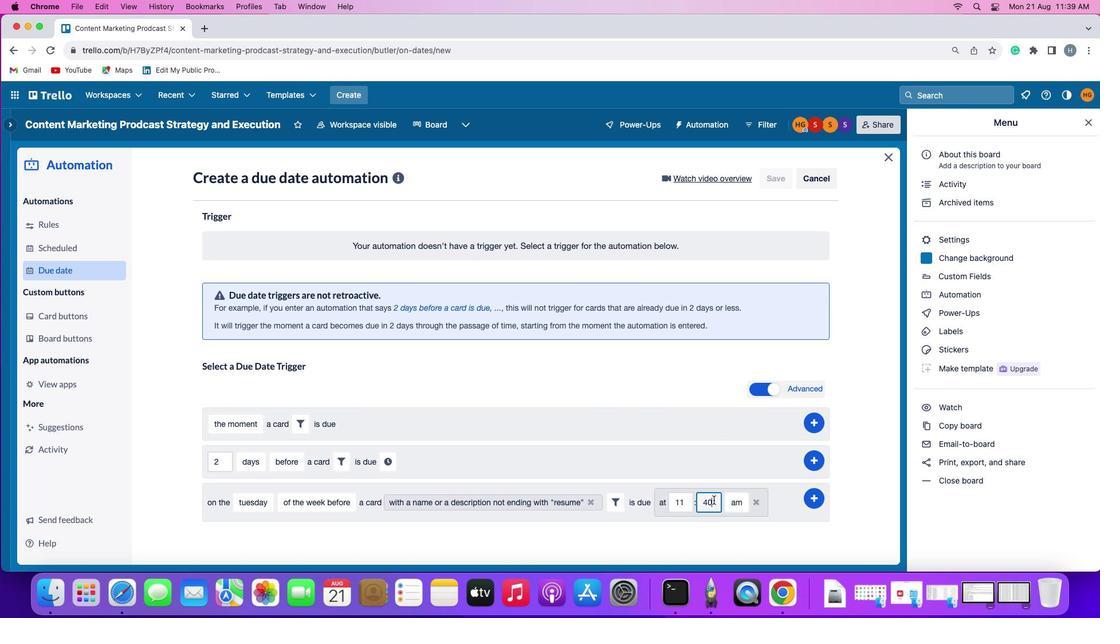 
Action: Key pressed Key.backspaceKey.backspace'0''0'
Screenshot: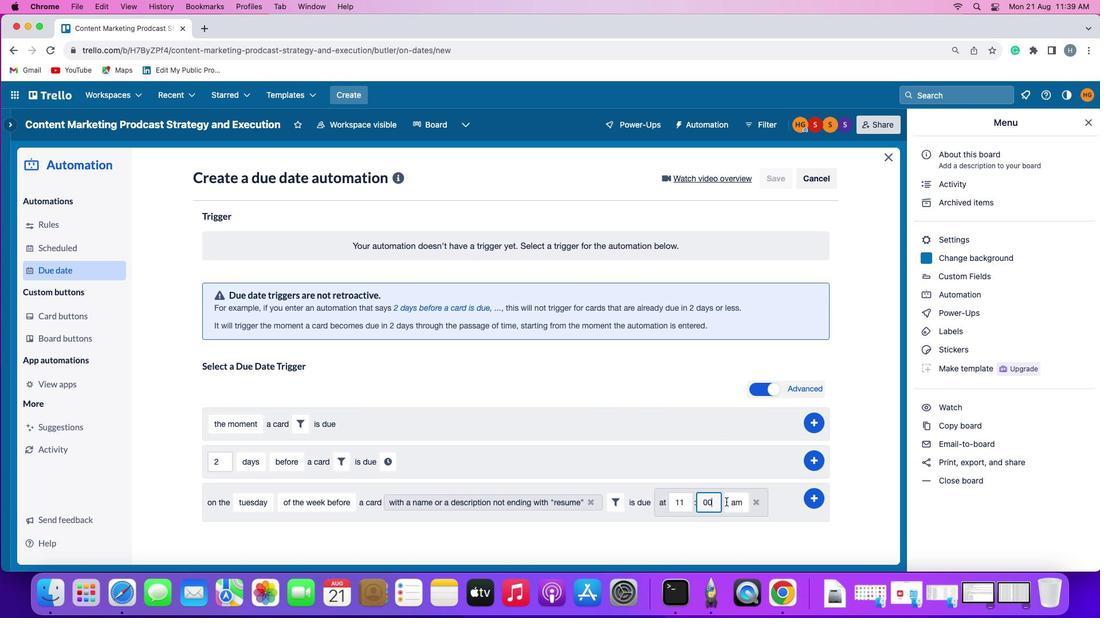 
Action: Mouse moved to (738, 486)
Screenshot: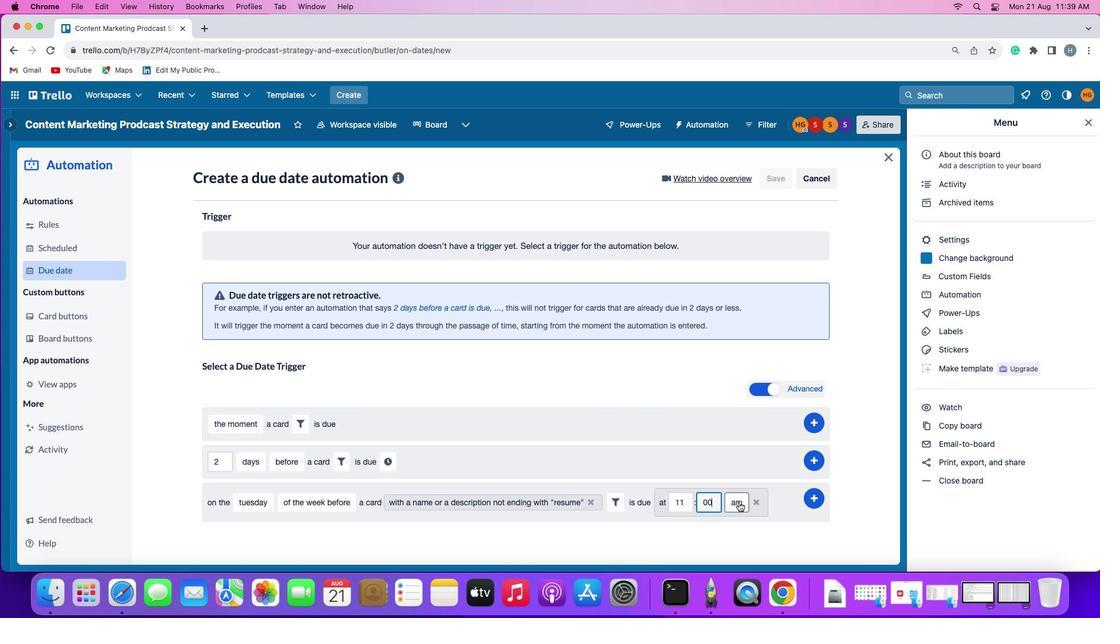 
Action: Mouse pressed left at (738, 486)
Screenshot: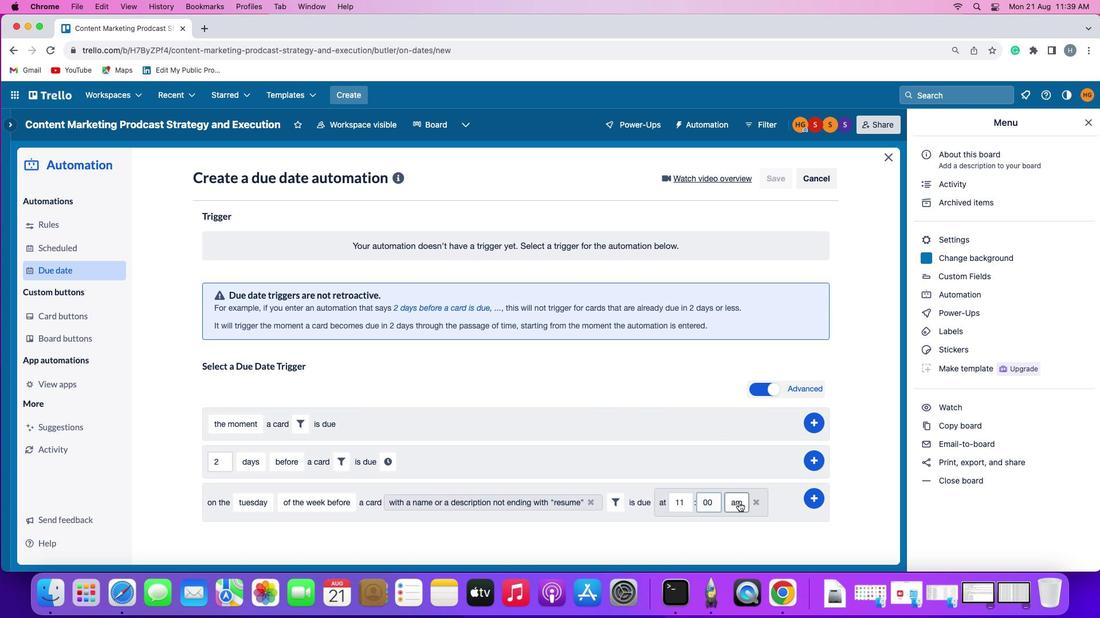 
Action: Mouse moved to (735, 501)
Screenshot: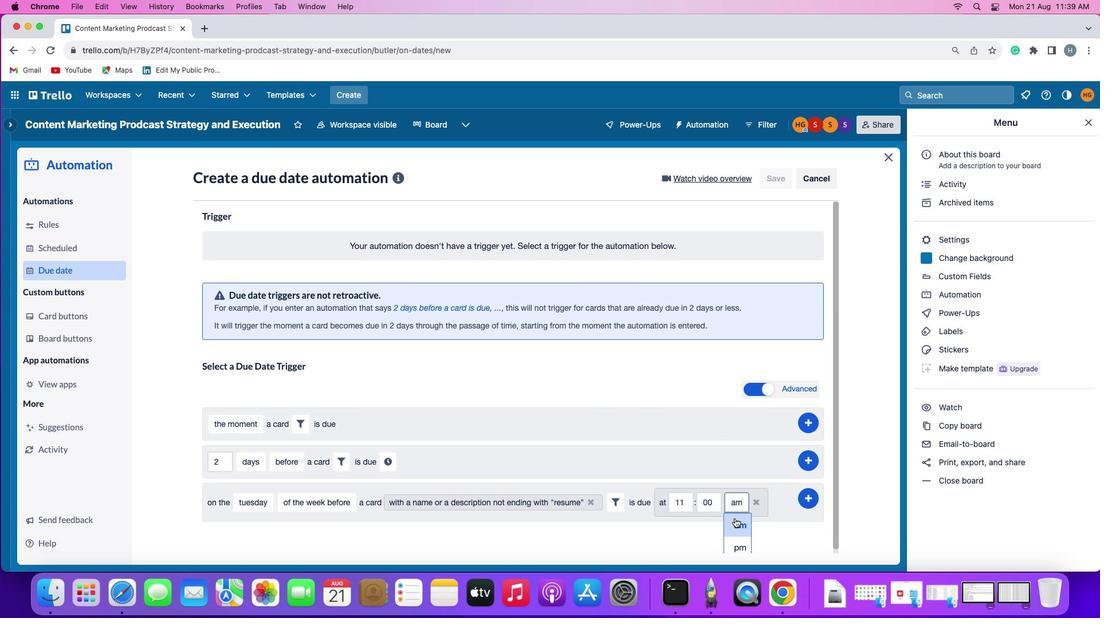 
Action: Mouse pressed left at (735, 501)
Screenshot: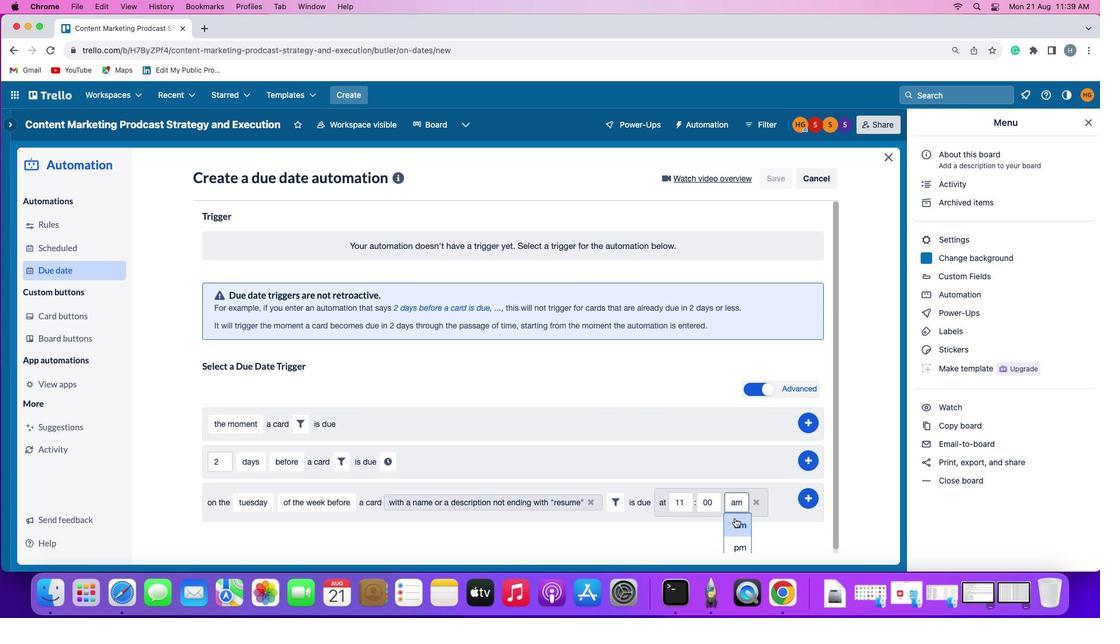 
Action: Mouse moved to (821, 479)
Screenshot: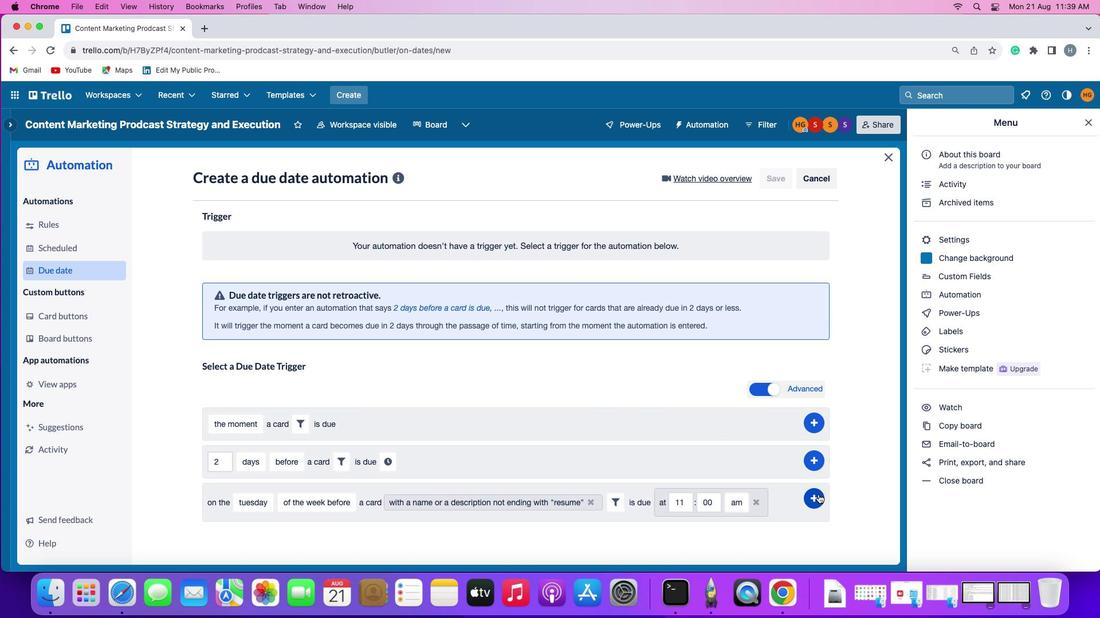 
Action: Mouse pressed left at (821, 479)
Screenshot: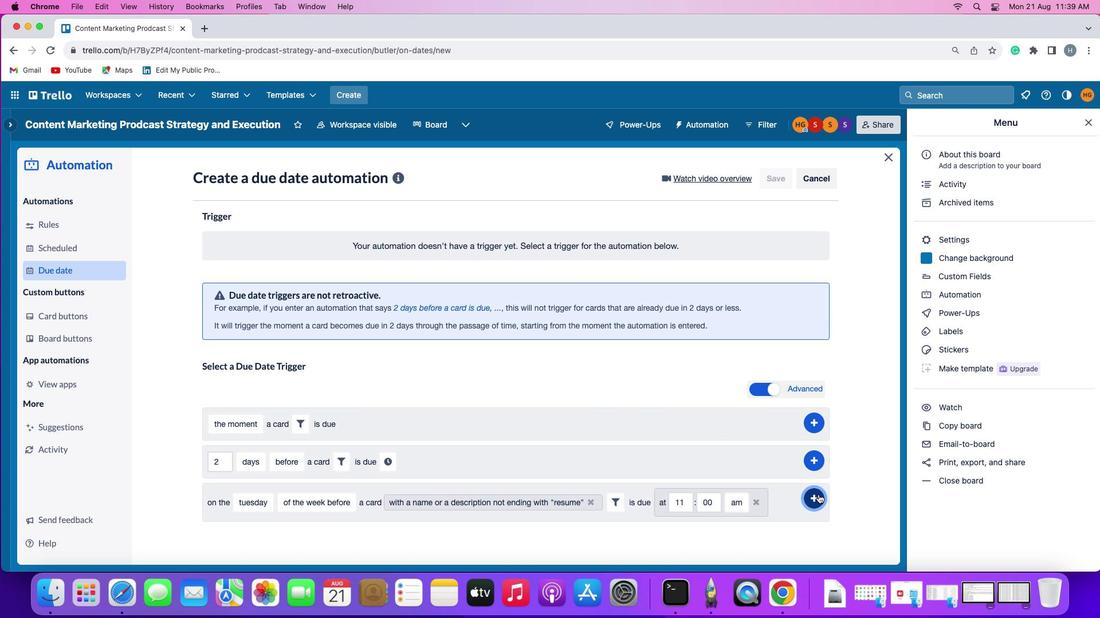 
Action: Mouse moved to (865, 399)
Screenshot: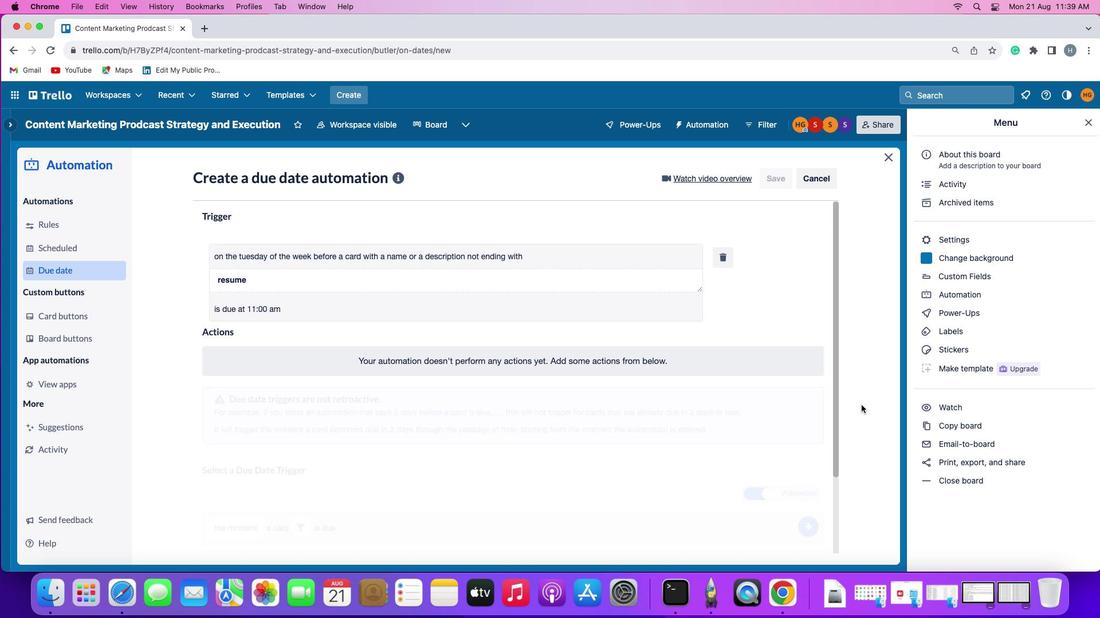 
